 Task: Sort the unsolved tickets in your groups, group by Latest update by requester in ascending order.
Action: Mouse moved to (24, 270)
Screenshot: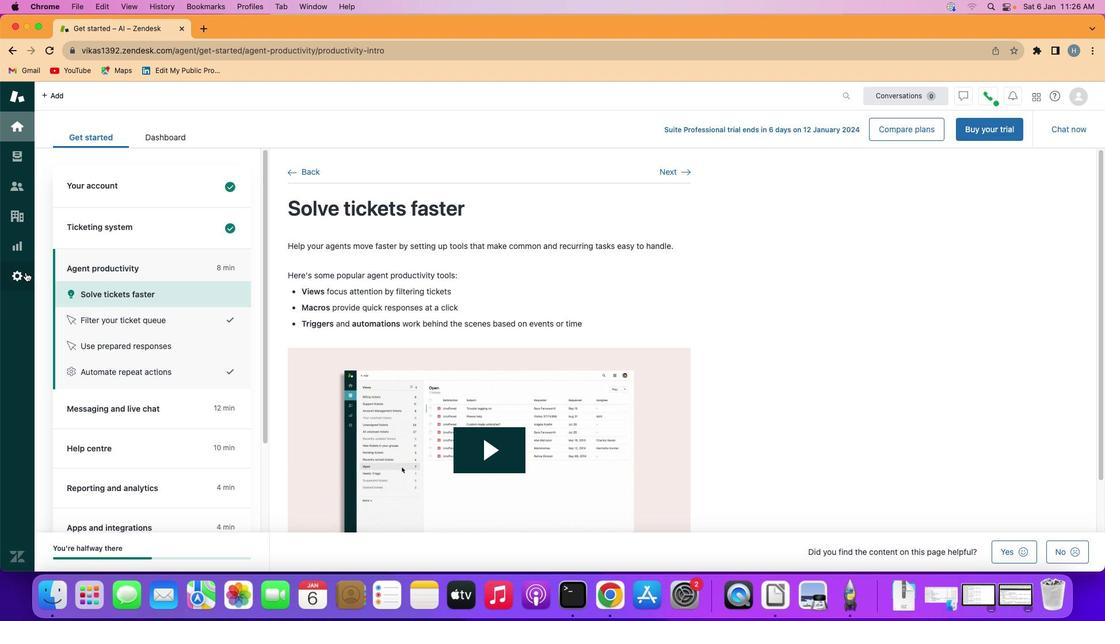 
Action: Mouse pressed left at (24, 270)
Screenshot: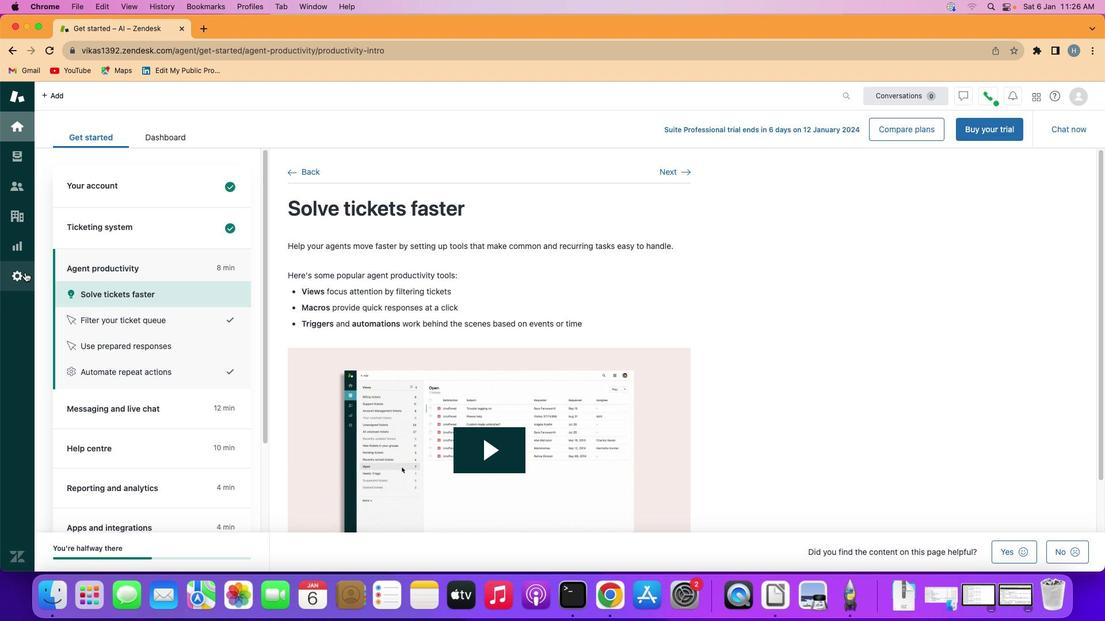 
Action: Mouse moved to (298, 452)
Screenshot: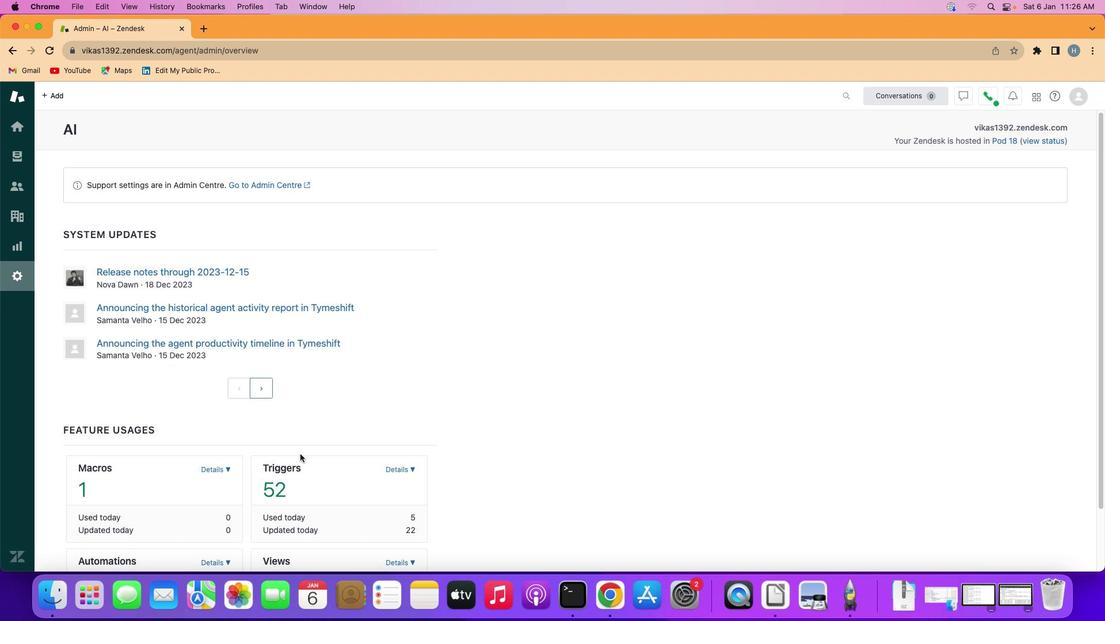 
Action: Mouse scrolled (298, 452) with delta (-1, -1)
Screenshot: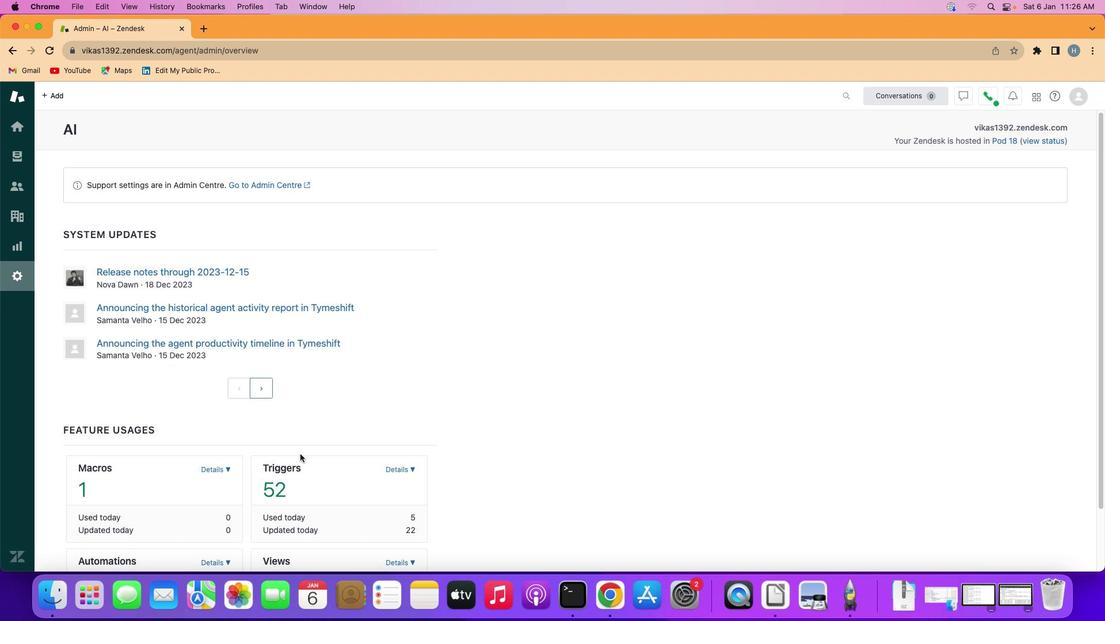 
Action: Mouse moved to (298, 452)
Screenshot: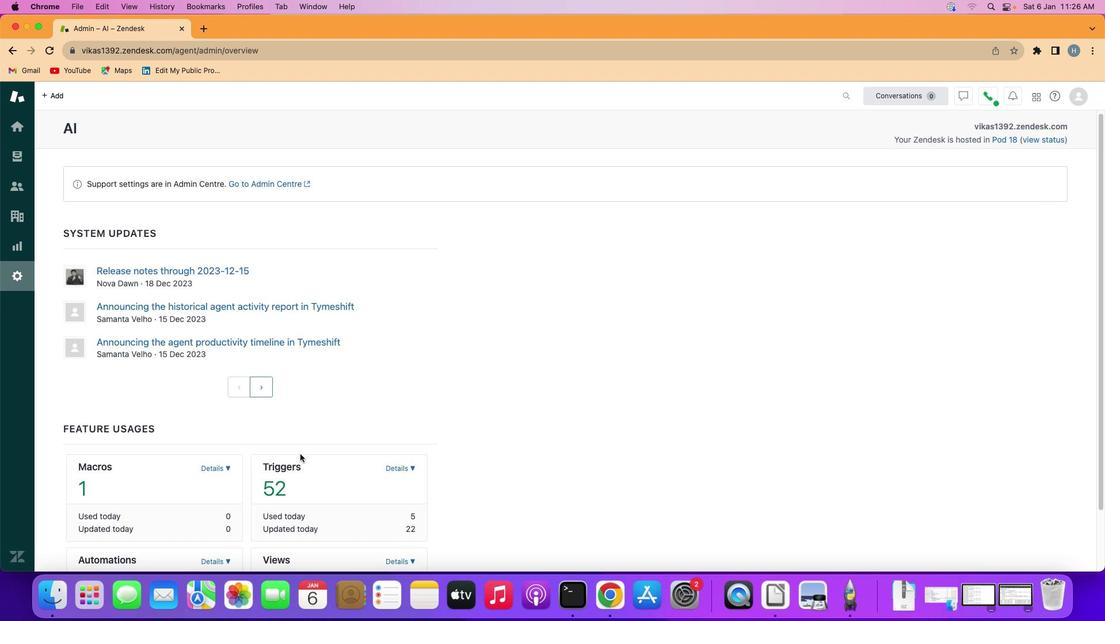 
Action: Mouse scrolled (298, 452) with delta (-1, 0)
Screenshot: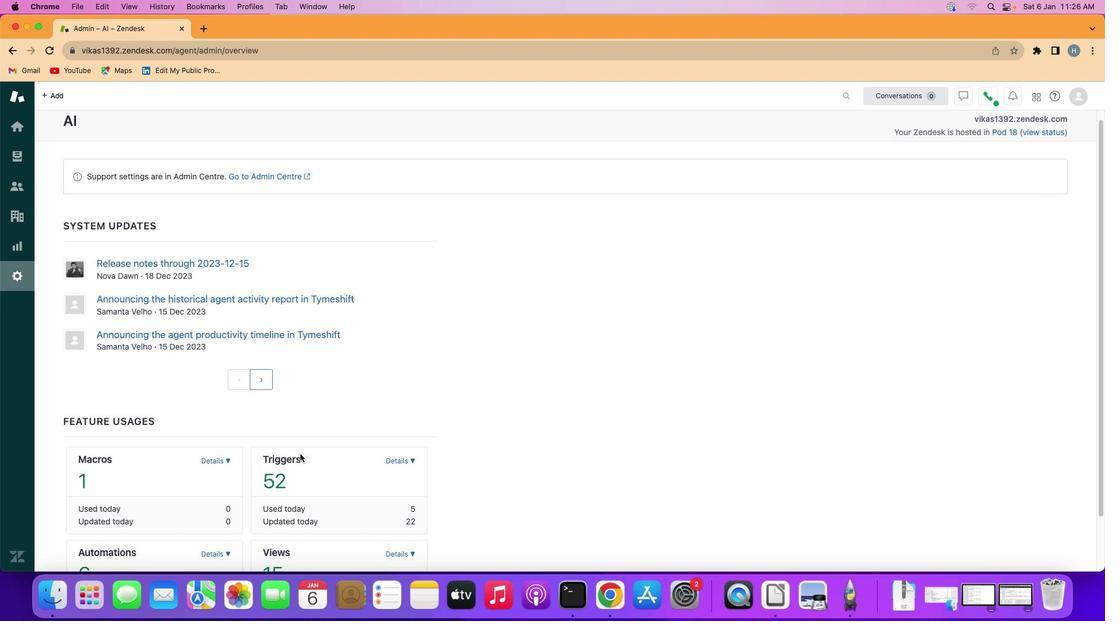 
Action: Mouse scrolled (298, 452) with delta (-1, -2)
Screenshot: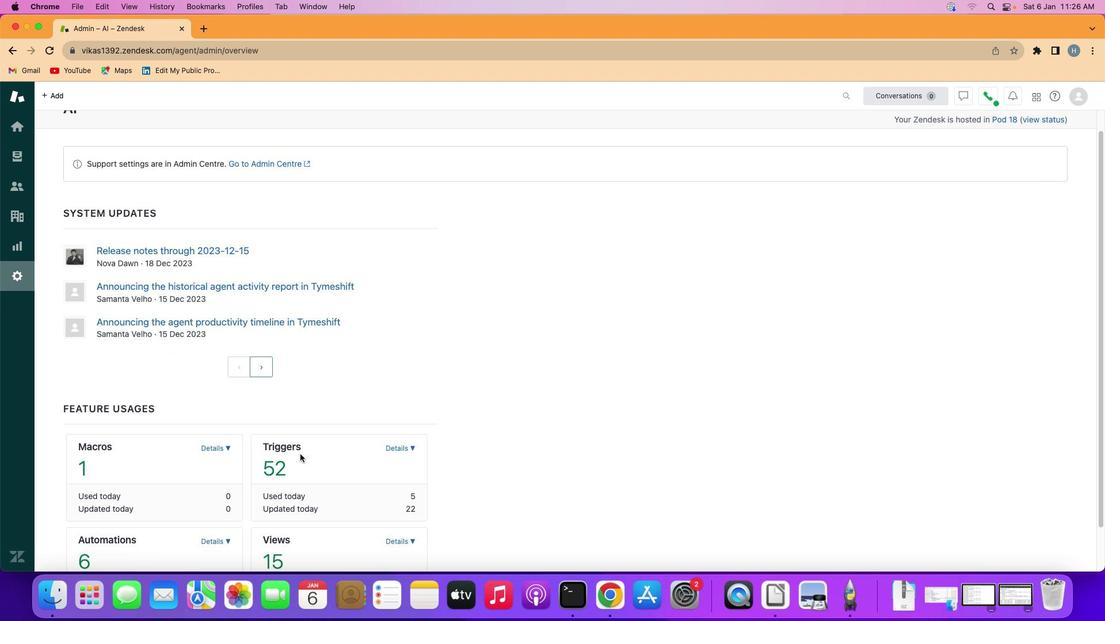 
Action: Mouse scrolled (298, 452) with delta (-1, -1)
Screenshot: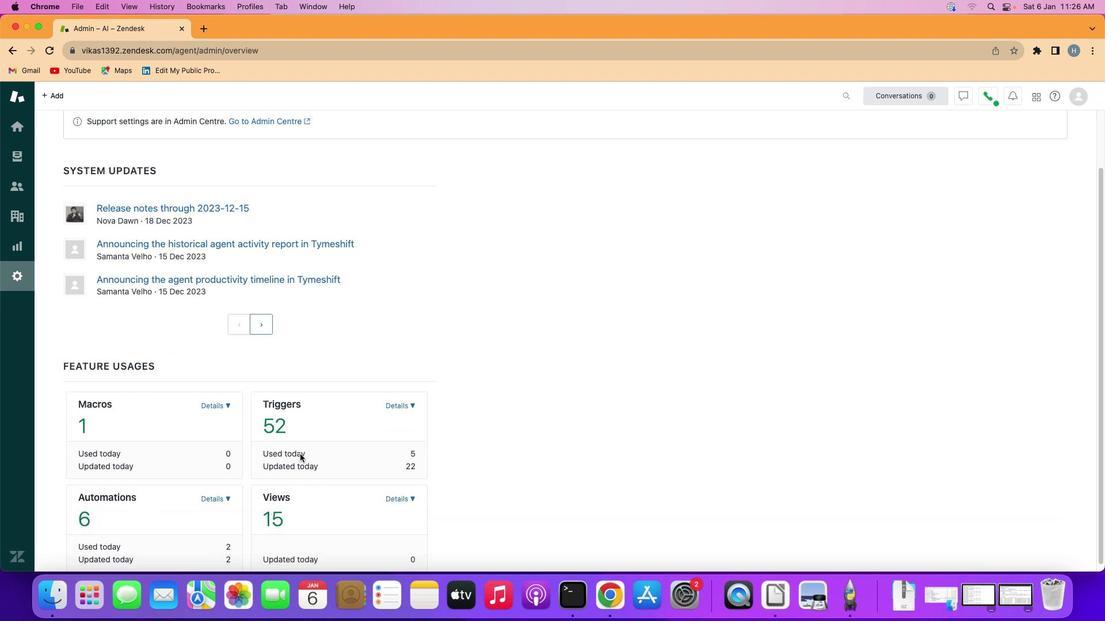 
Action: Mouse scrolled (298, 452) with delta (-1, -2)
Screenshot: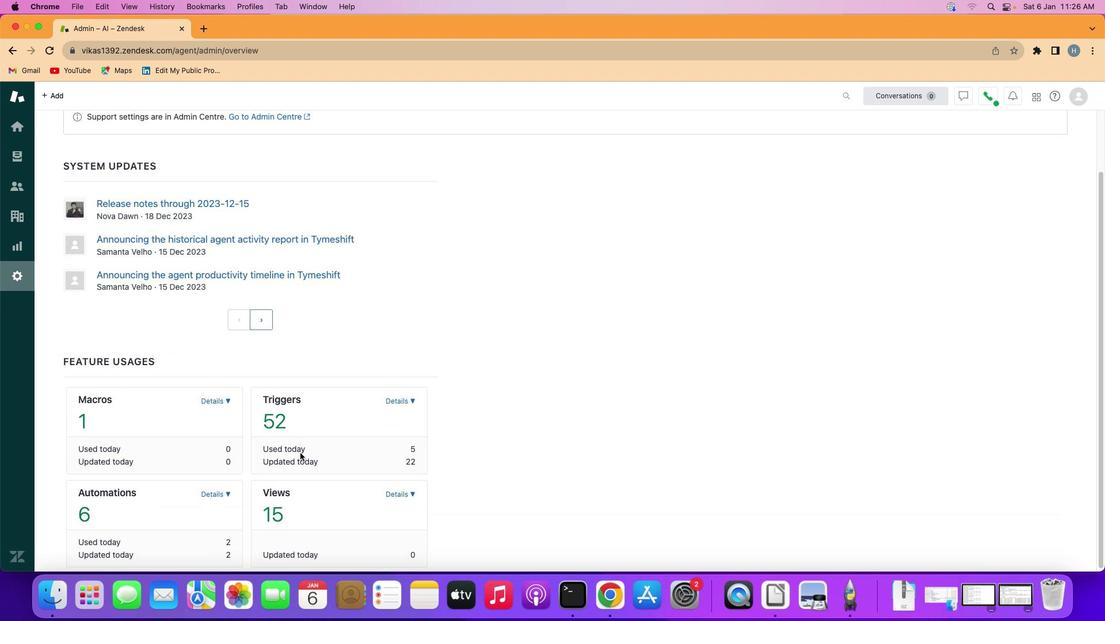 
Action: Mouse moved to (399, 490)
Screenshot: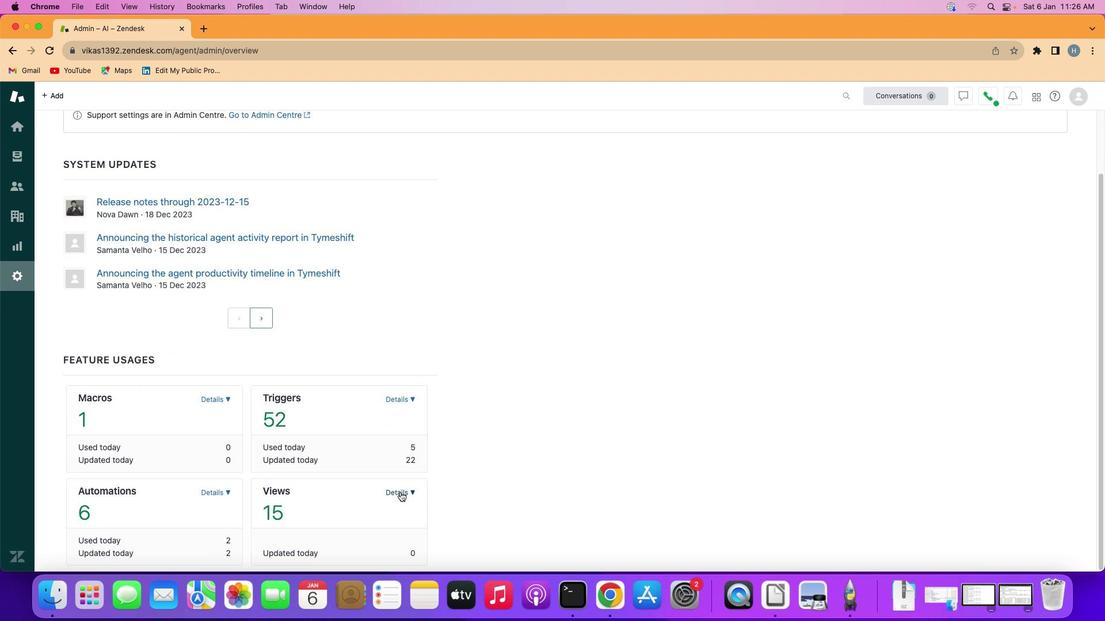 
Action: Mouse pressed left at (399, 490)
Screenshot: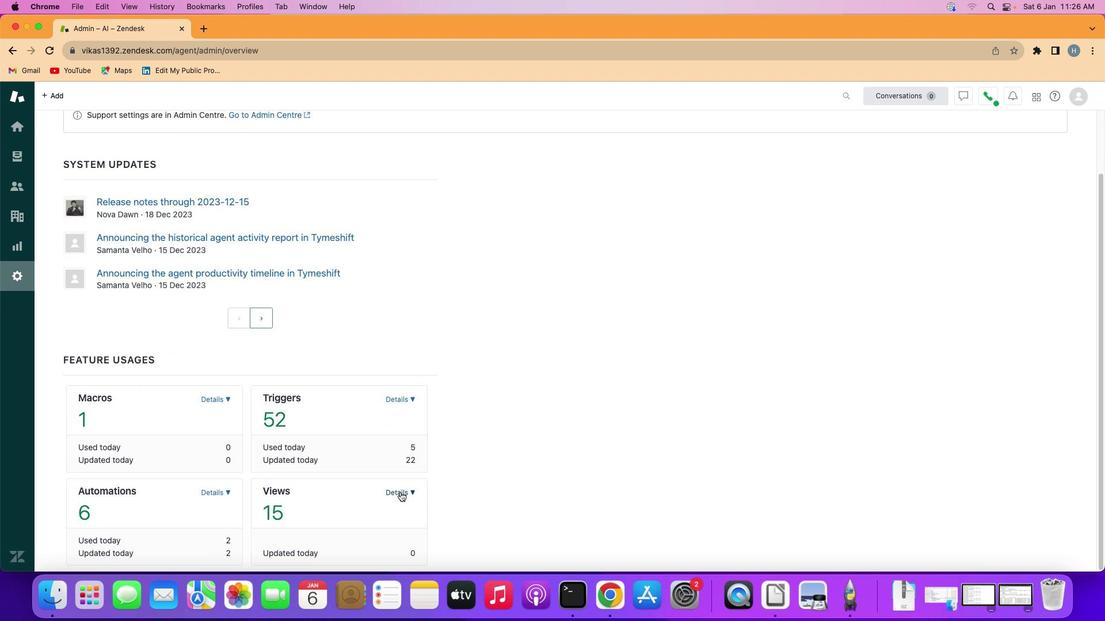 
Action: Mouse moved to (312, 538)
Screenshot: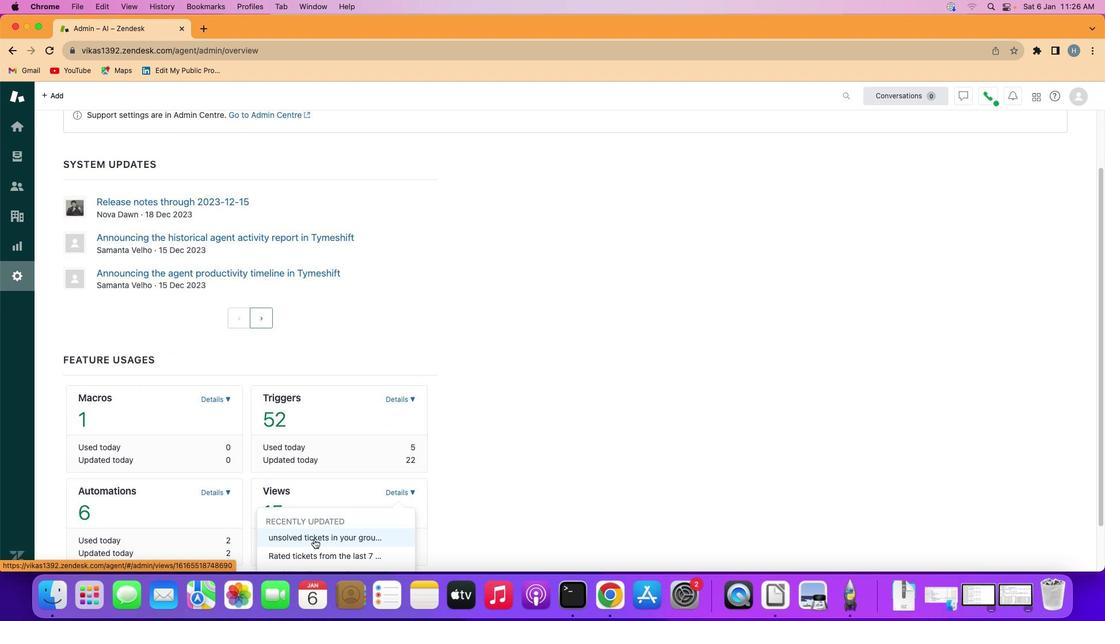 
Action: Mouse pressed left at (312, 538)
Screenshot: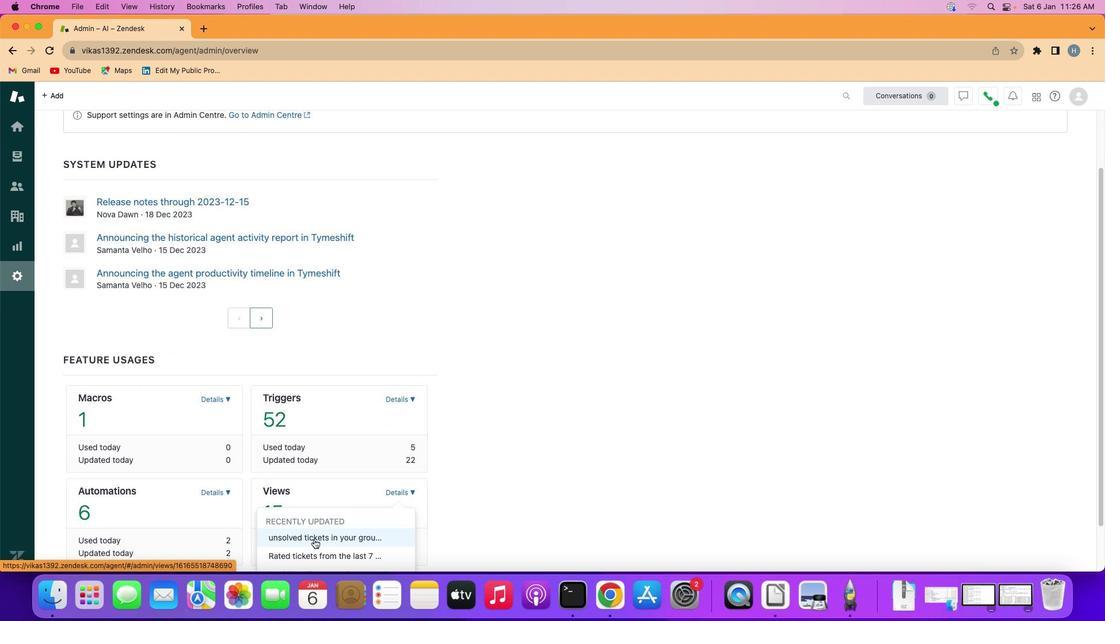 
Action: Mouse moved to (307, 403)
Screenshot: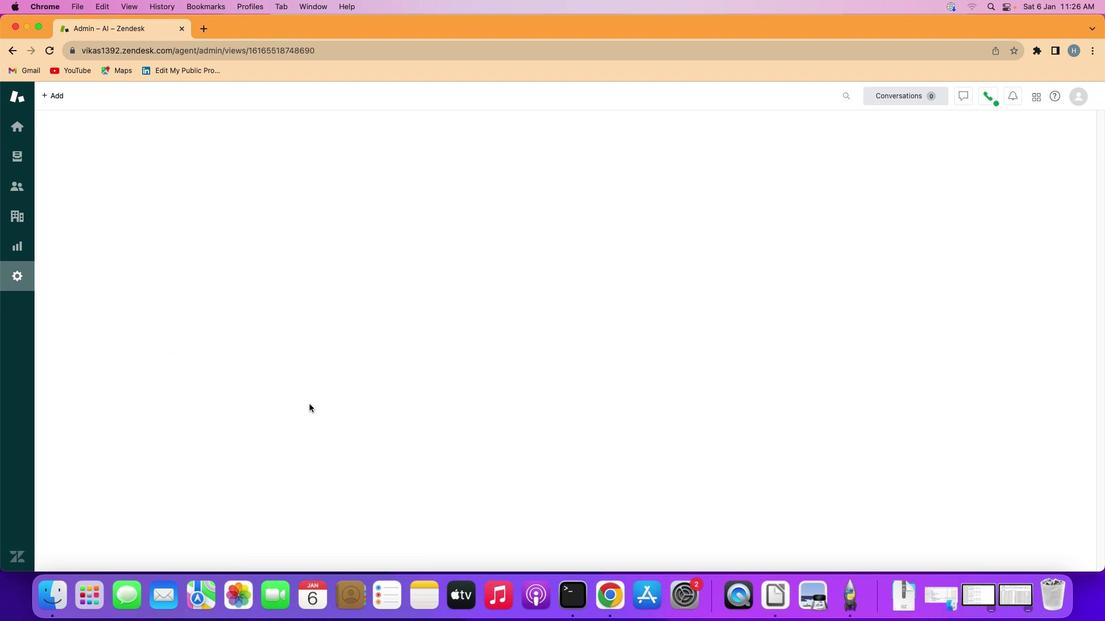 
Action: Mouse scrolled (307, 403) with delta (-1, -1)
Screenshot: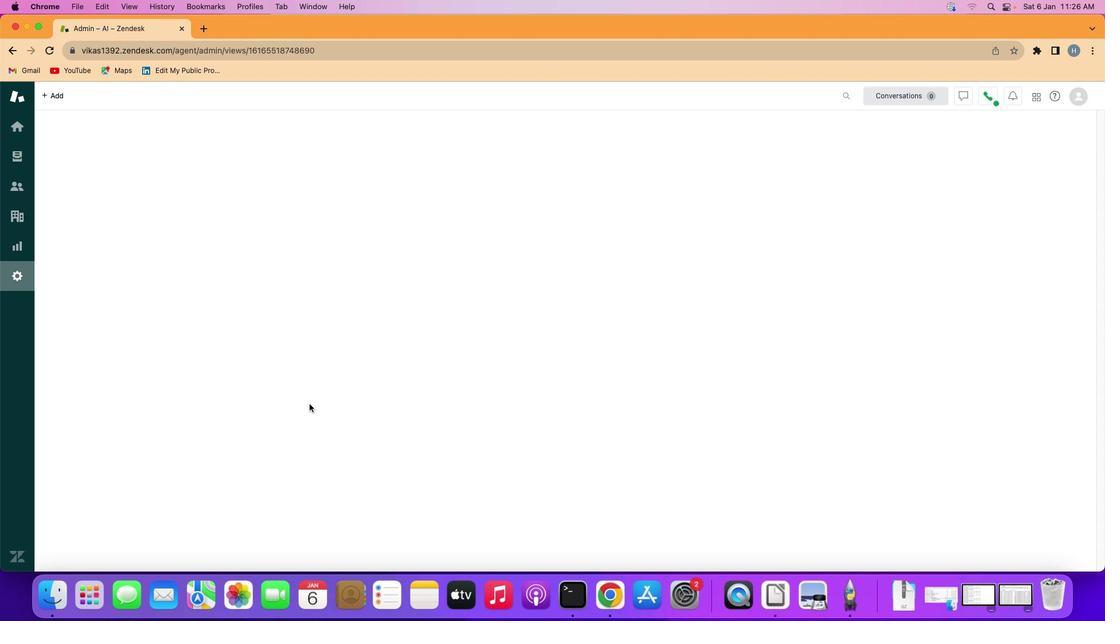 
Action: Mouse scrolled (307, 403) with delta (-1, -1)
Screenshot: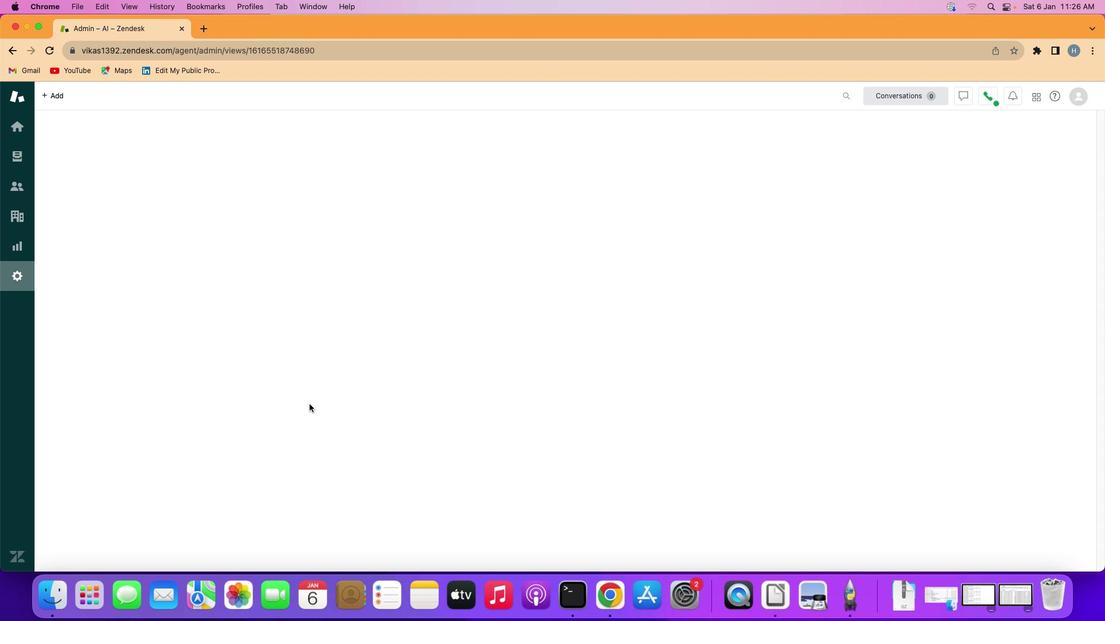 
Action: Mouse scrolled (307, 403) with delta (-1, -1)
Screenshot: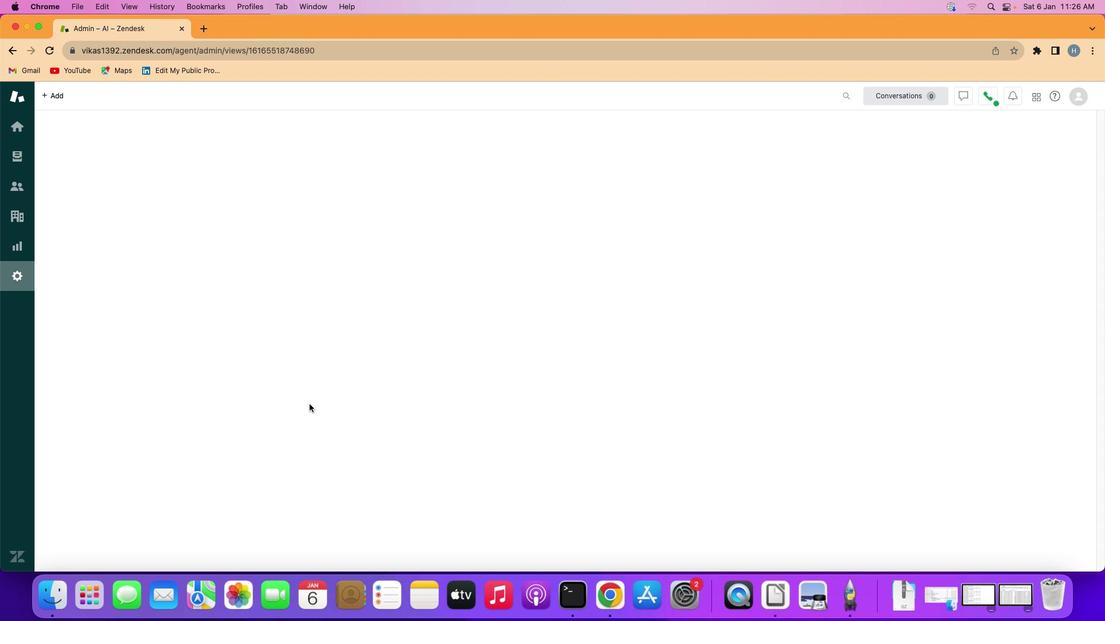
Action: Mouse scrolled (307, 403) with delta (-1, -1)
Screenshot: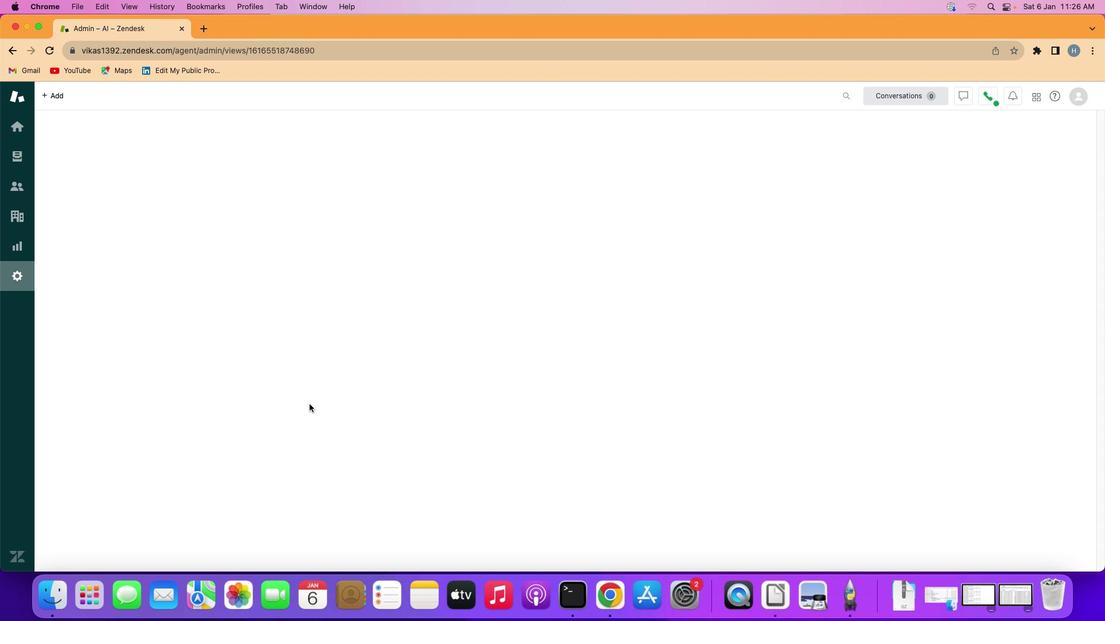 
Action: Mouse scrolled (307, 403) with delta (-1, -2)
Screenshot: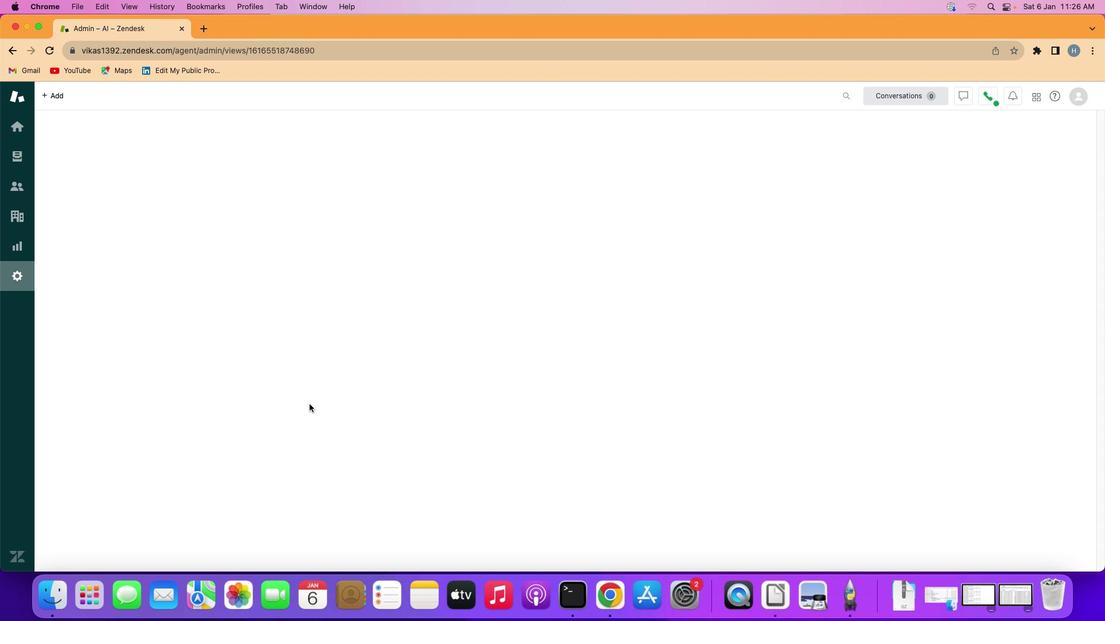 
Action: Mouse moved to (325, 401)
Screenshot: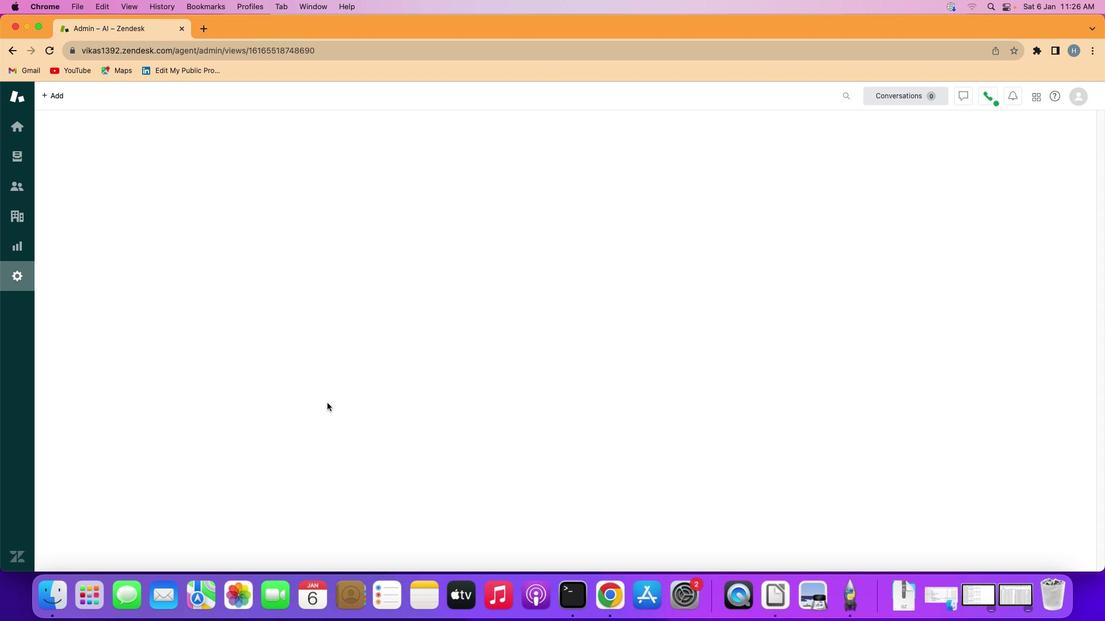 
Action: Mouse scrolled (325, 401) with delta (-1, -1)
Screenshot: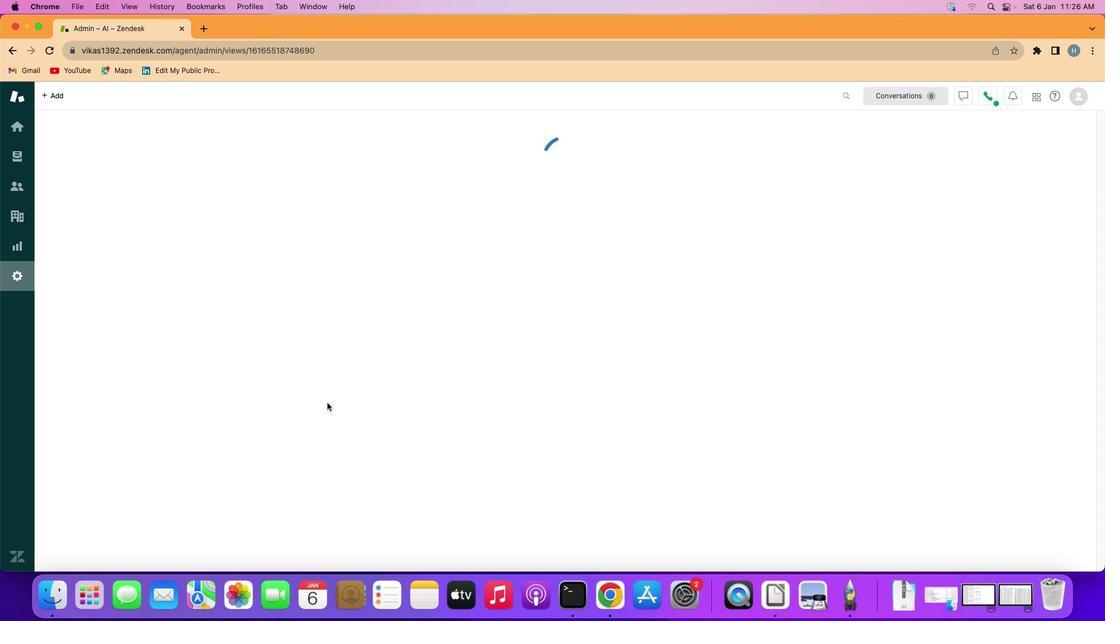 
Action: Mouse scrolled (325, 401) with delta (-1, -1)
Screenshot: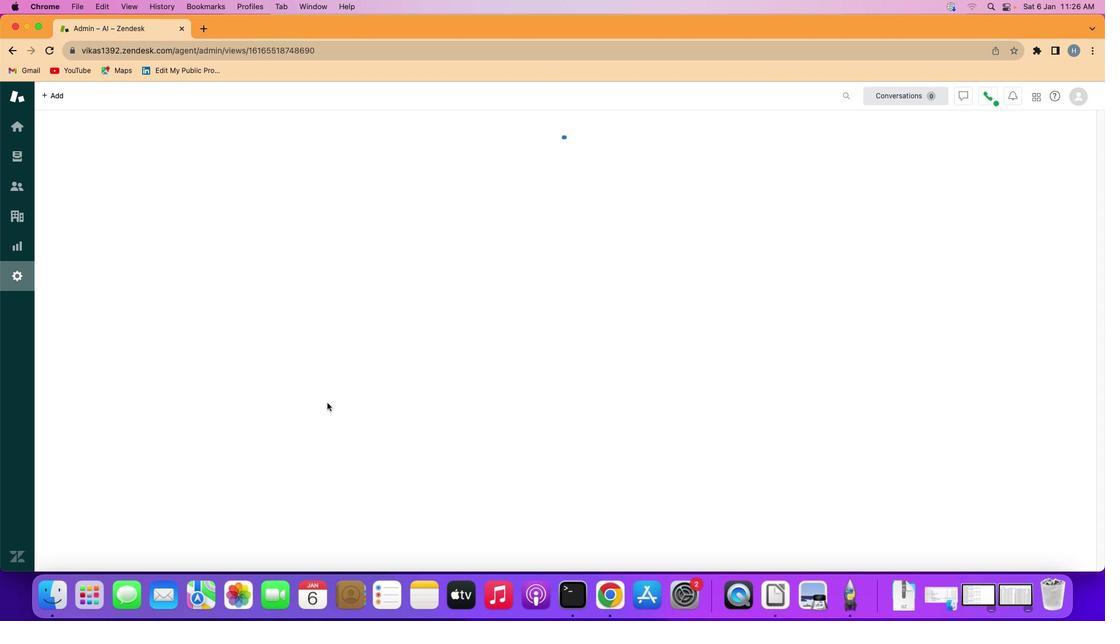 
Action: Mouse scrolled (325, 401) with delta (-1, -1)
Screenshot: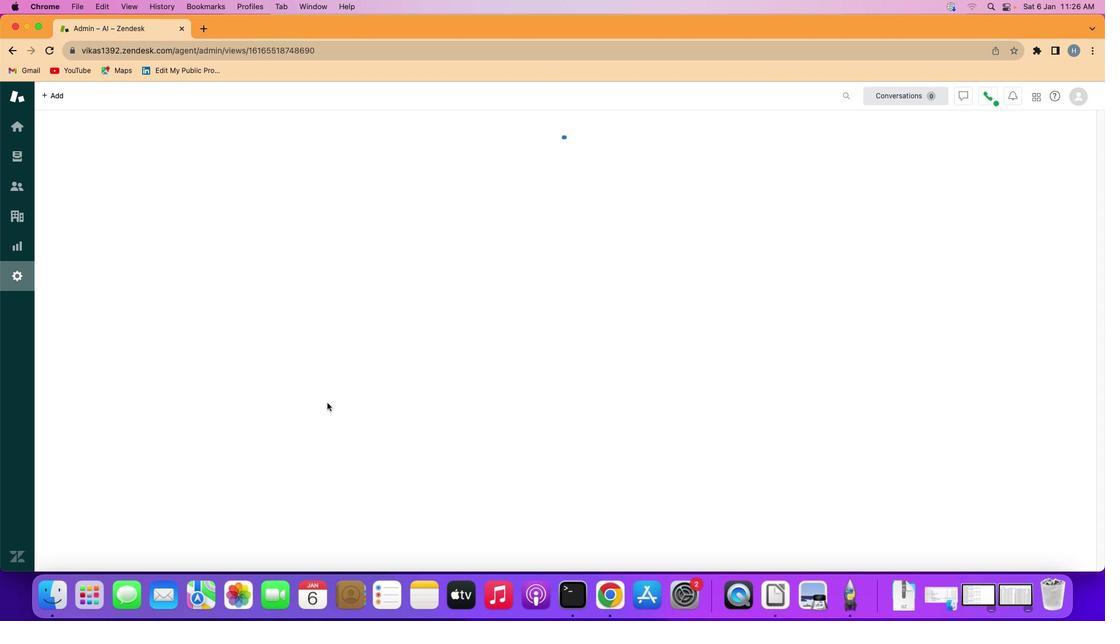 
Action: Mouse scrolled (325, 401) with delta (-1, -1)
Screenshot: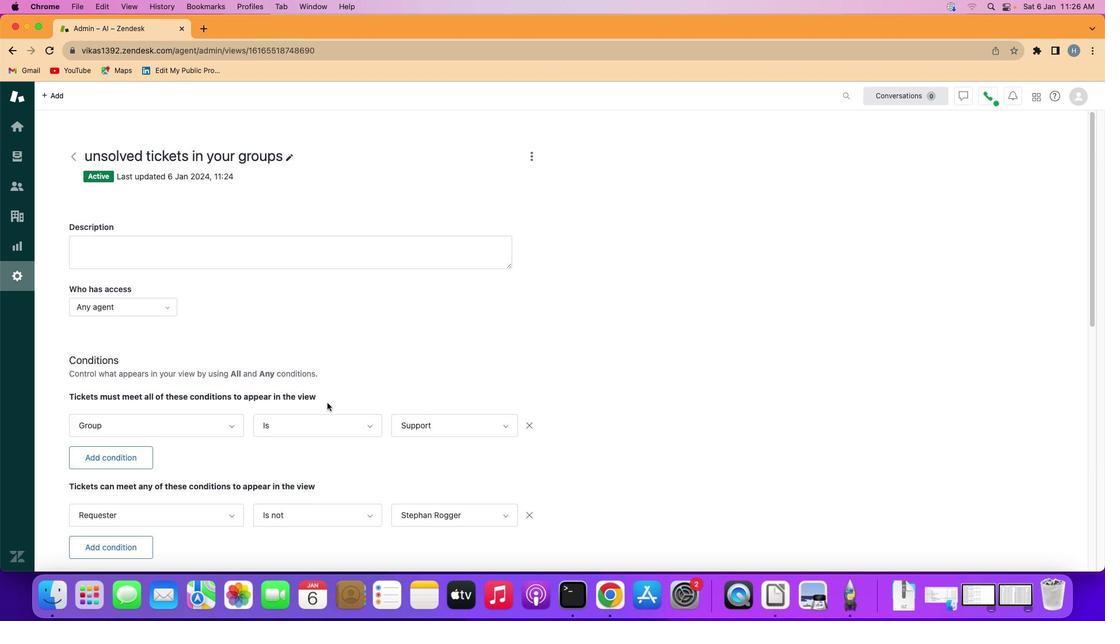 
Action: Mouse scrolled (325, 401) with delta (-1, -1)
Screenshot: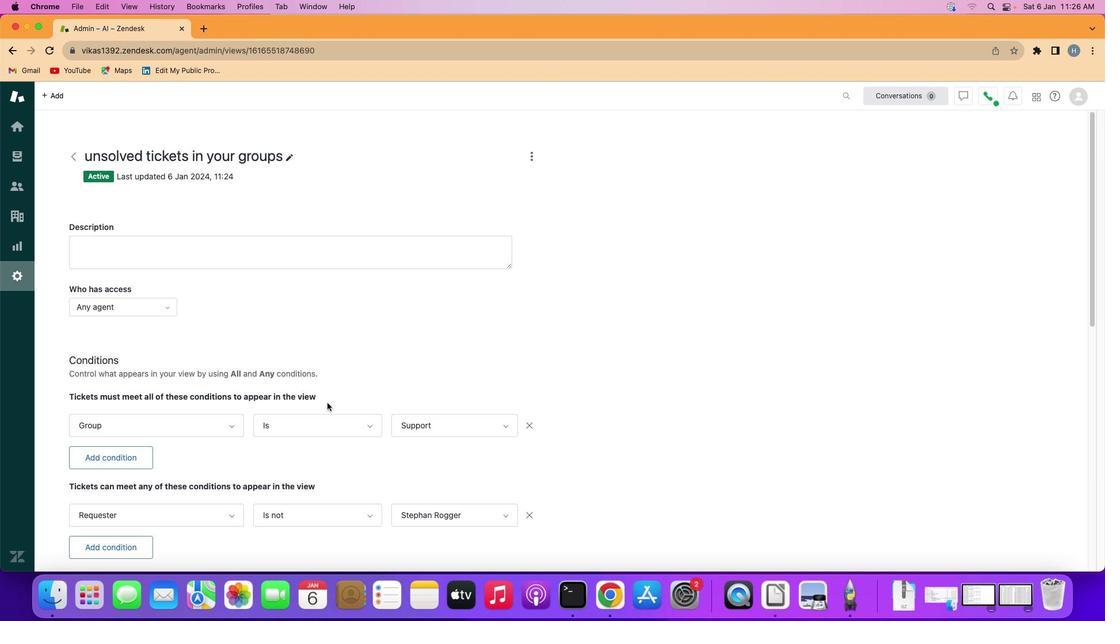 
Action: Mouse moved to (327, 406)
Screenshot: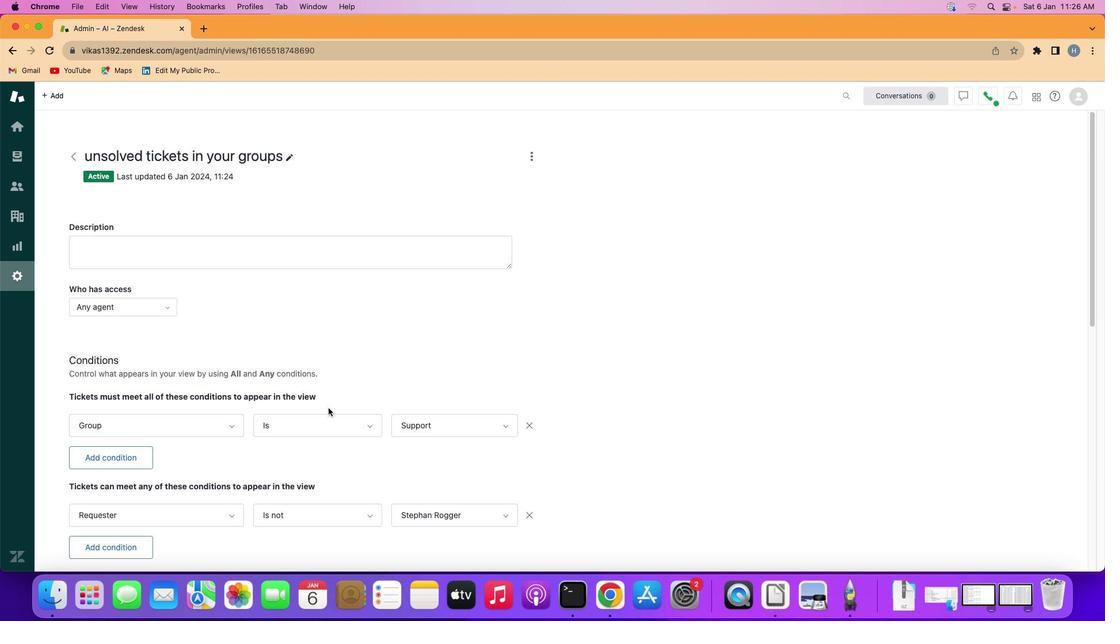
Action: Mouse scrolled (327, 406) with delta (-1, -1)
Screenshot: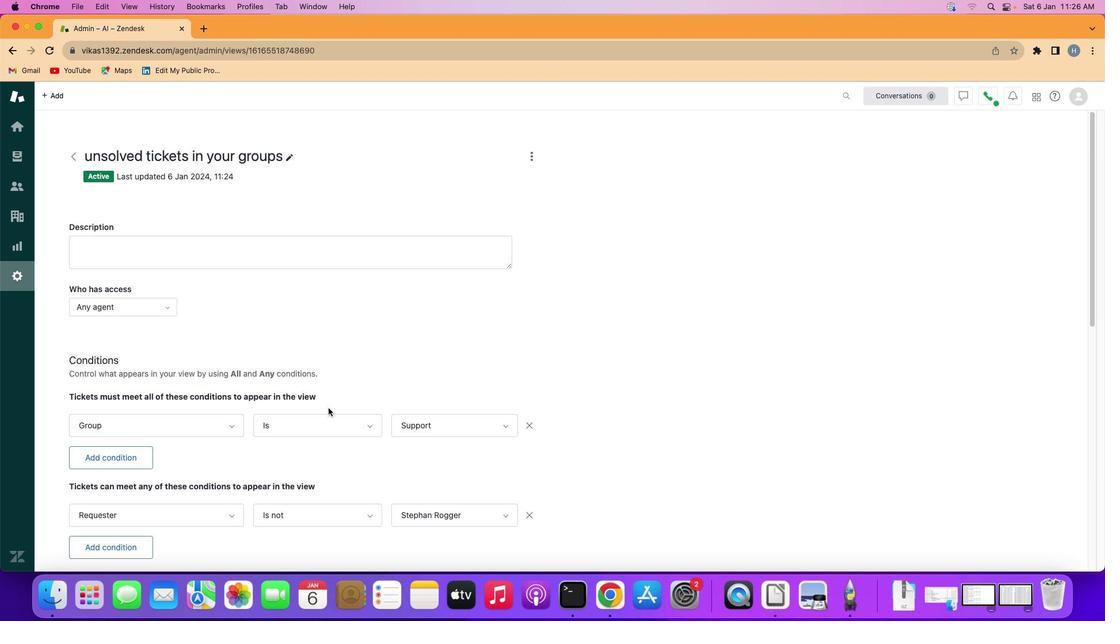 
Action: Mouse scrolled (327, 406) with delta (-1, -1)
Screenshot: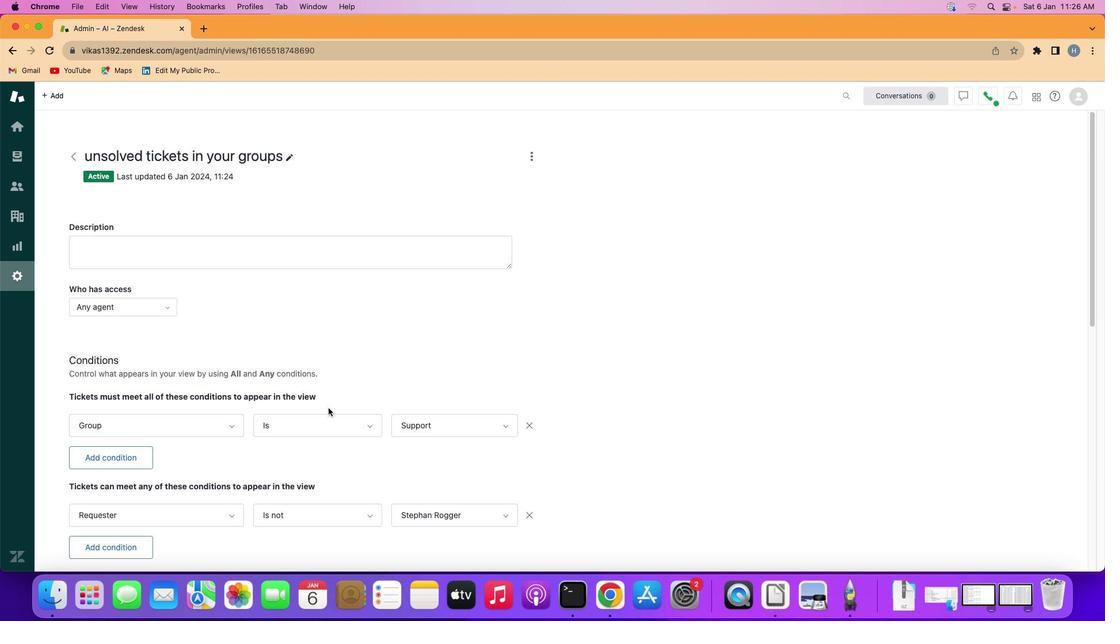 
Action: Mouse scrolled (327, 406) with delta (-1, -1)
Screenshot: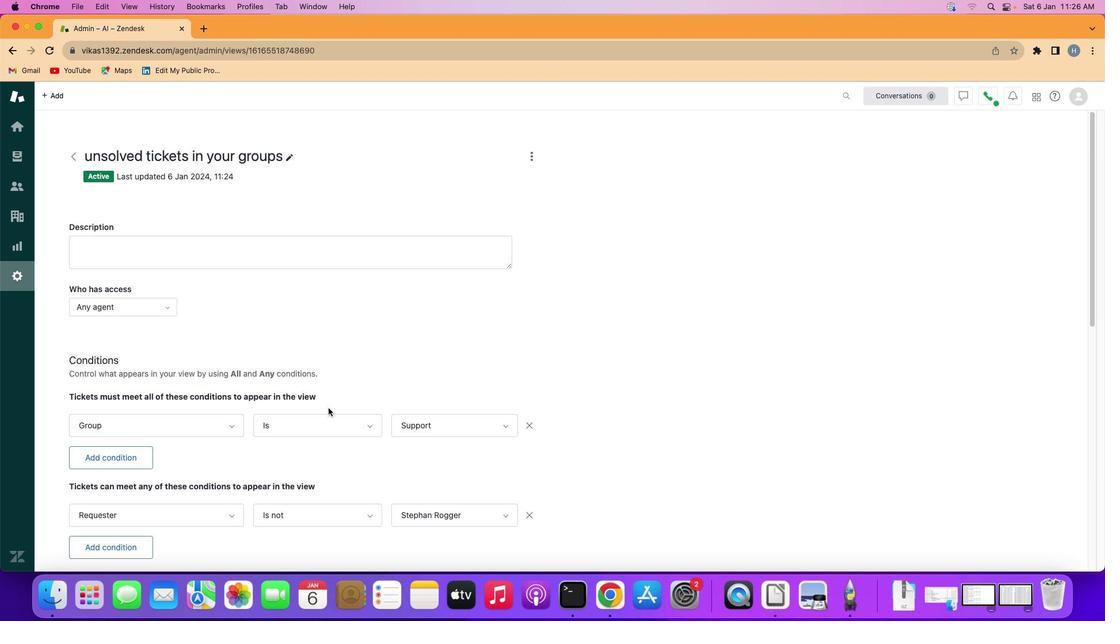 
Action: Mouse scrolled (327, 406) with delta (-1, 0)
Screenshot: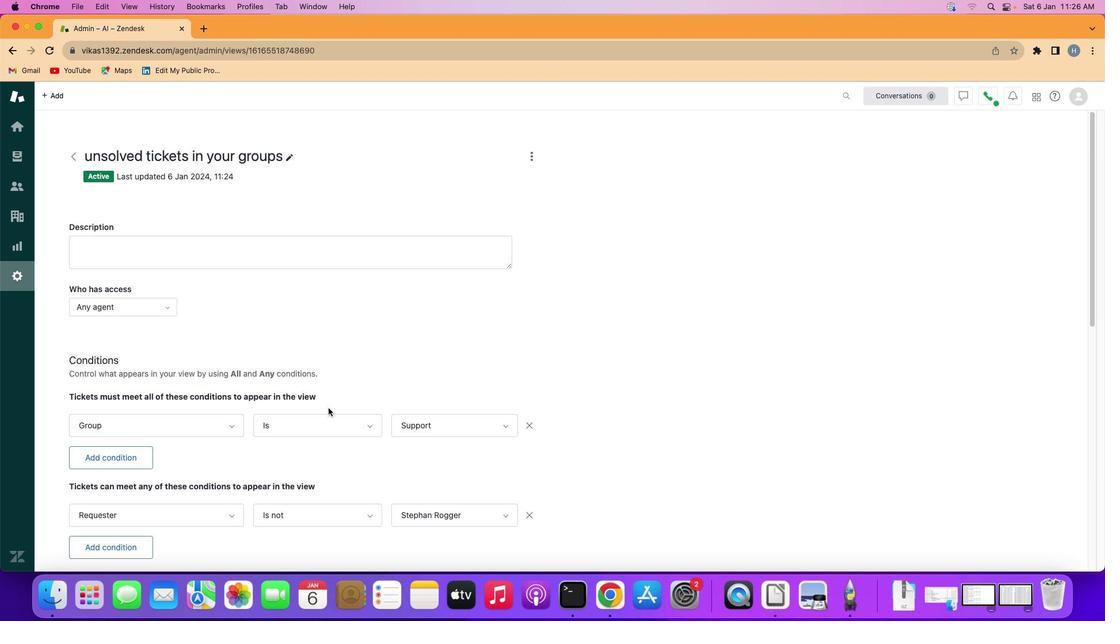 
Action: Mouse scrolled (327, 406) with delta (-1, -2)
Screenshot: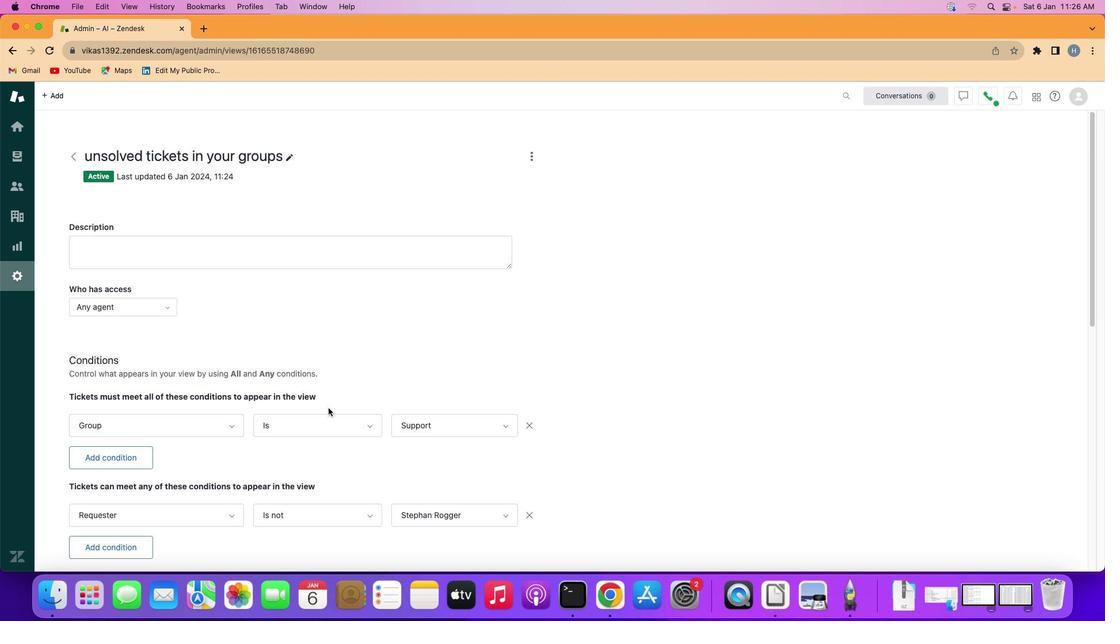 
Action: Mouse scrolled (327, 406) with delta (-1, -1)
Screenshot: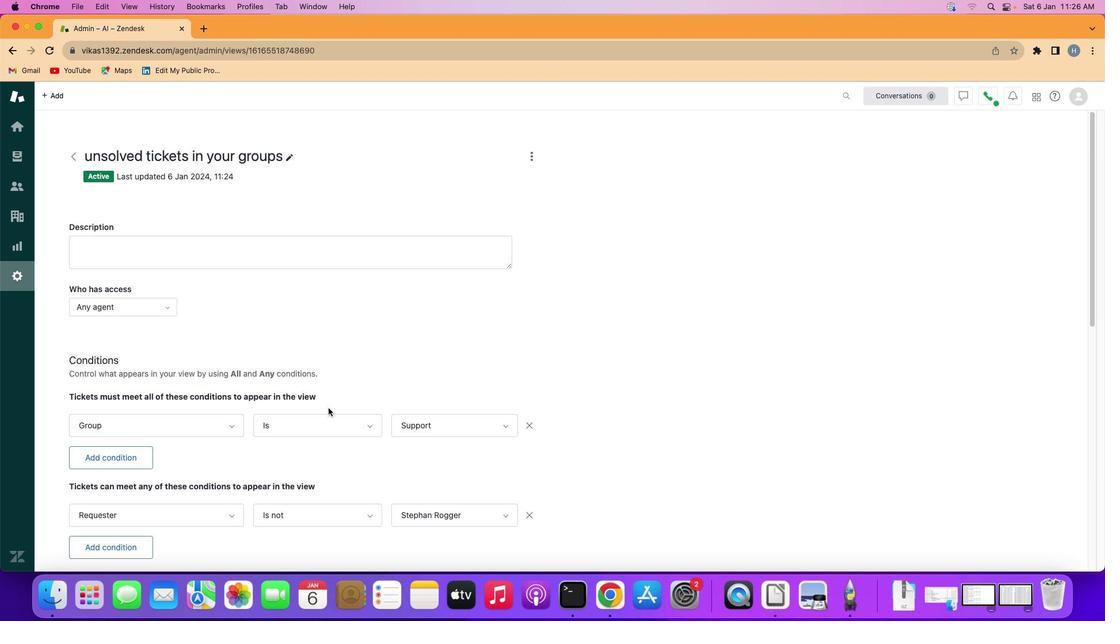 
Action: Mouse moved to (325, 407)
Screenshot: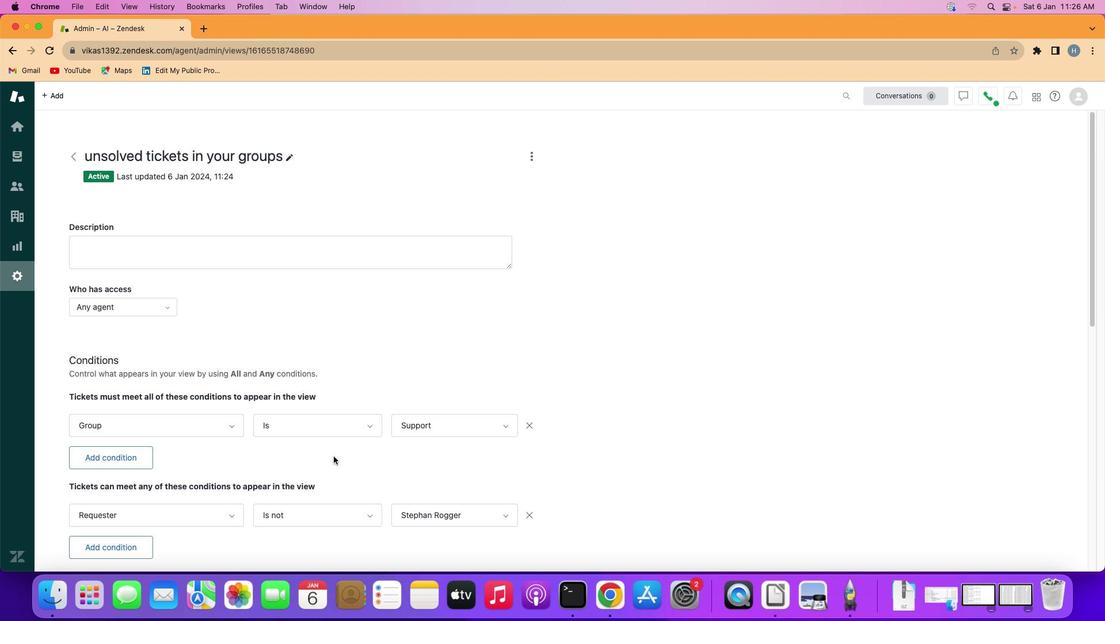 
Action: Mouse scrolled (325, 407) with delta (-1, -1)
Screenshot: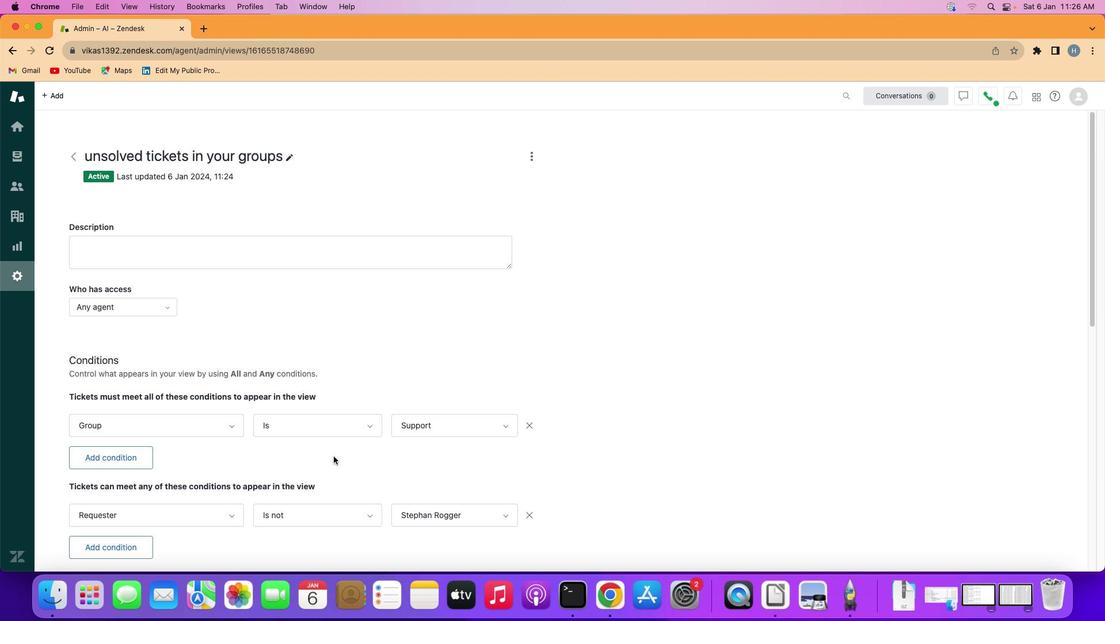 
Action: Mouse moved to (332, 457)
Screenshot: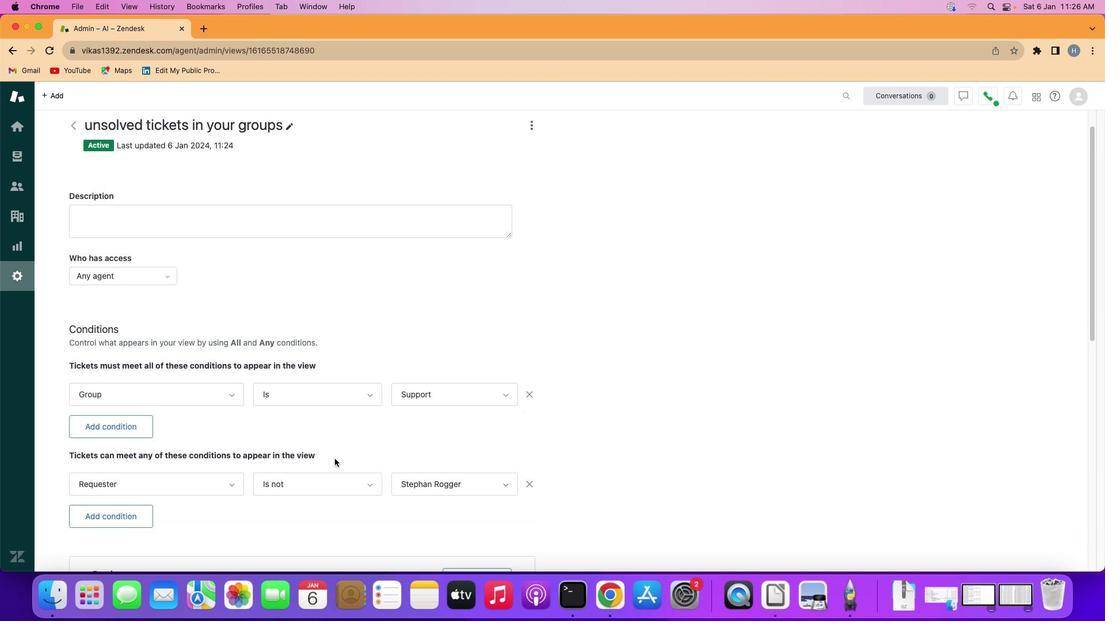 
Action: Mouse scrolled (332, 457) with delta (-1, -1)
Screenshot: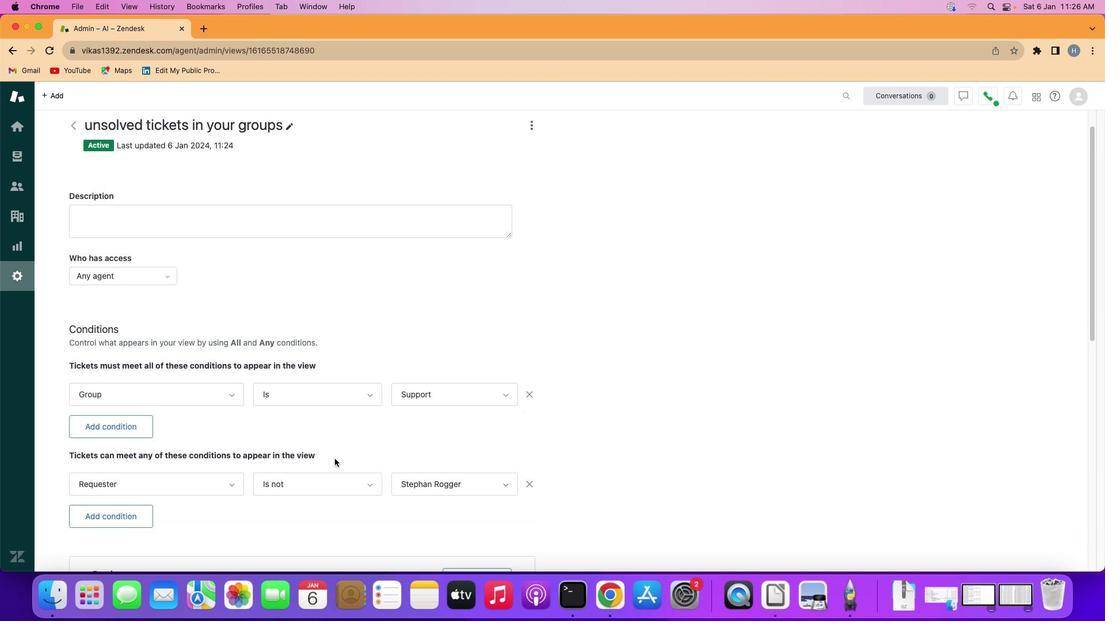 
Action: Mouse scrolled (332, 457) with delta (-1, 0)
Screenshot: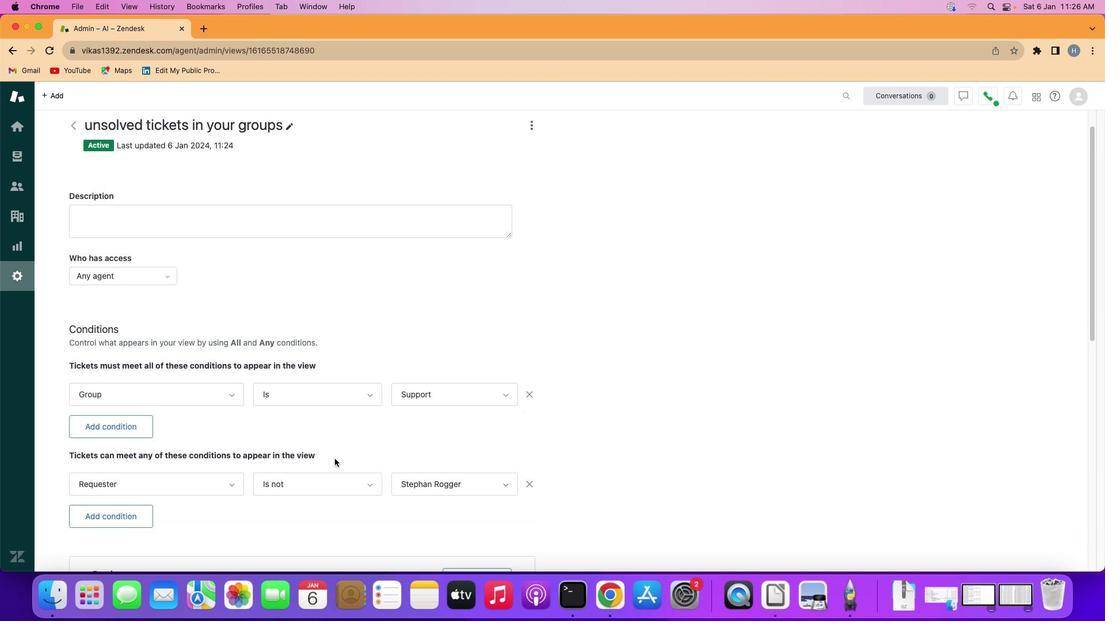 
Action: Mouse scrolled (332, 457) with delta (-1, -2)
Screenshot: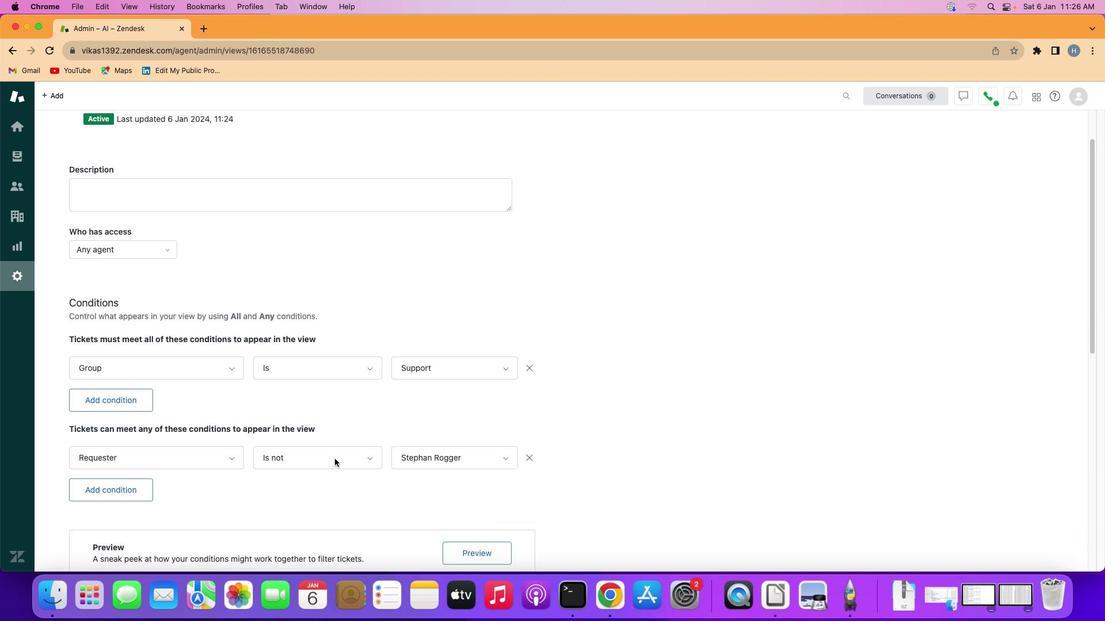 
Action: Mouse scrolled (332, 457) with delta (-1, -2)
Screenshot: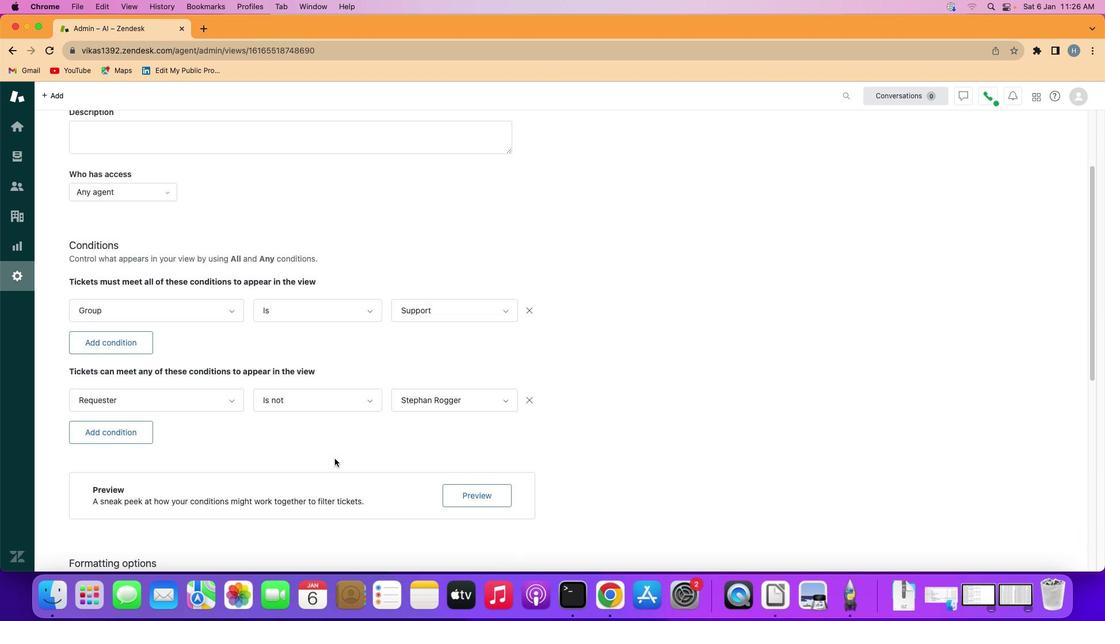 
Action: Mouse scrolled (332, 457) with delta (-1, 0)
Screenshot: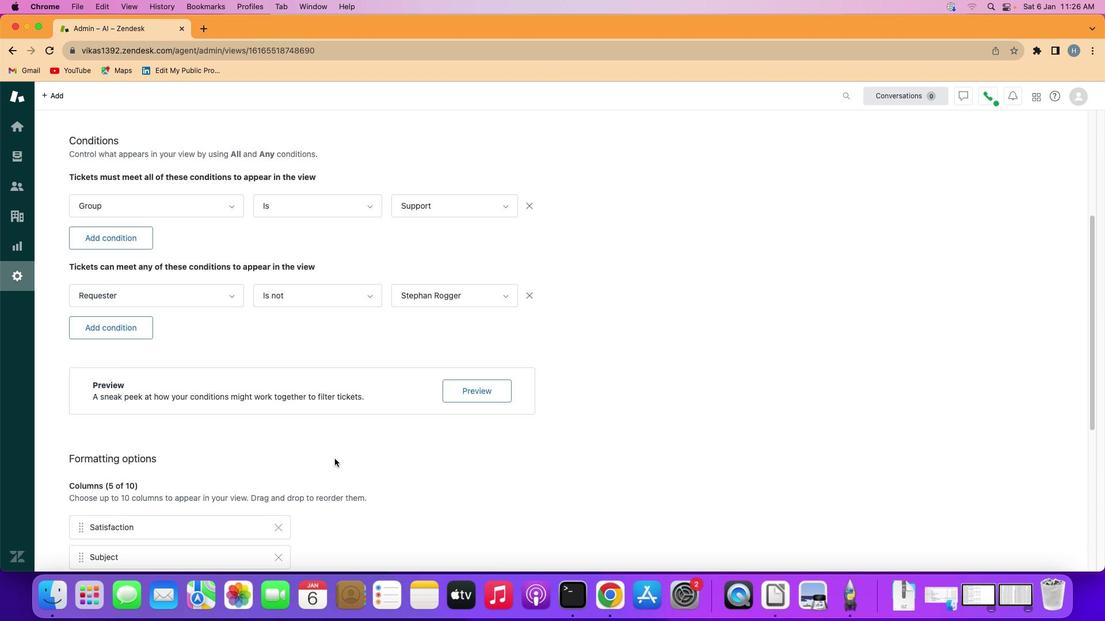 
Action: Mouse scrolled (332, 457) with delta (-1, -2)
Screenshot: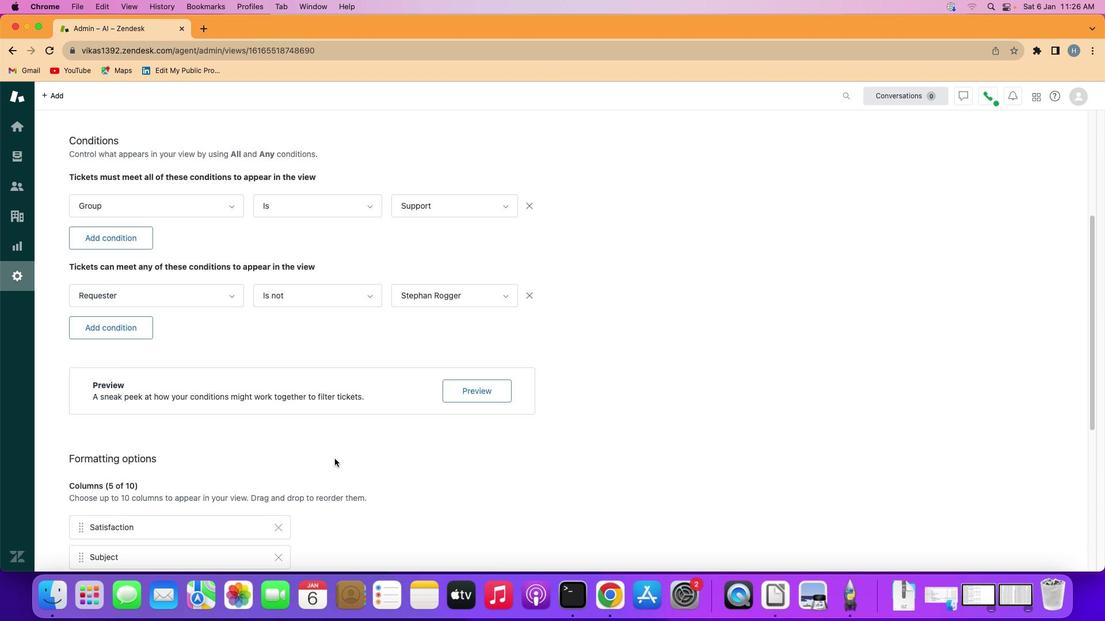 
Action: Mouse scrolled (332, 457) with delta (-1, -2)
Screenshot: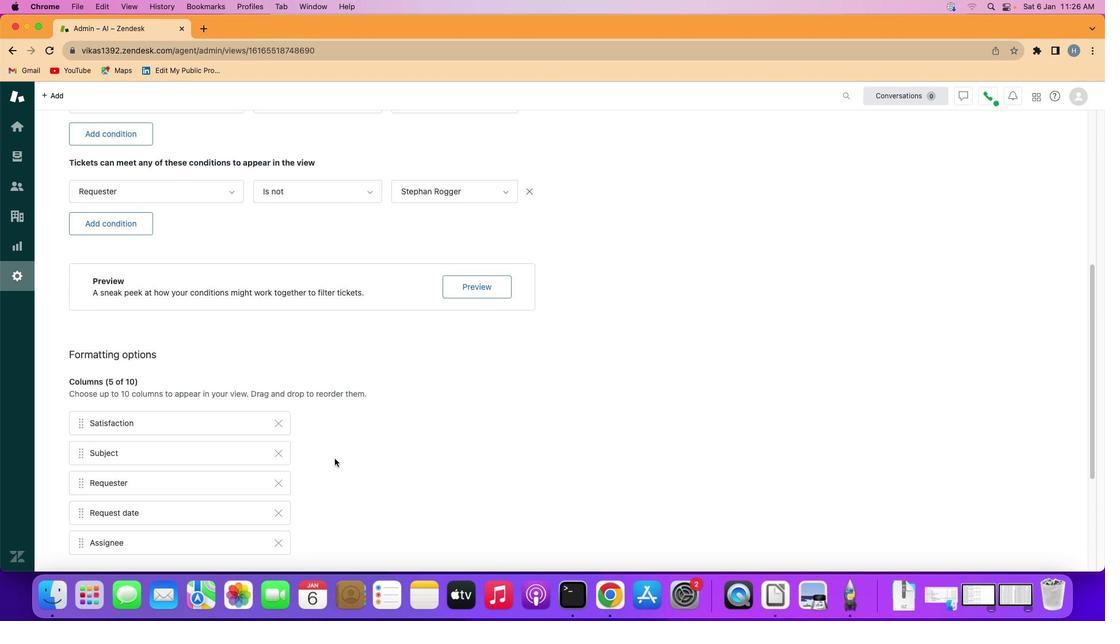 
Action: Mouse scrolled (332, 457) with delta (-1, -4)
Screenshot: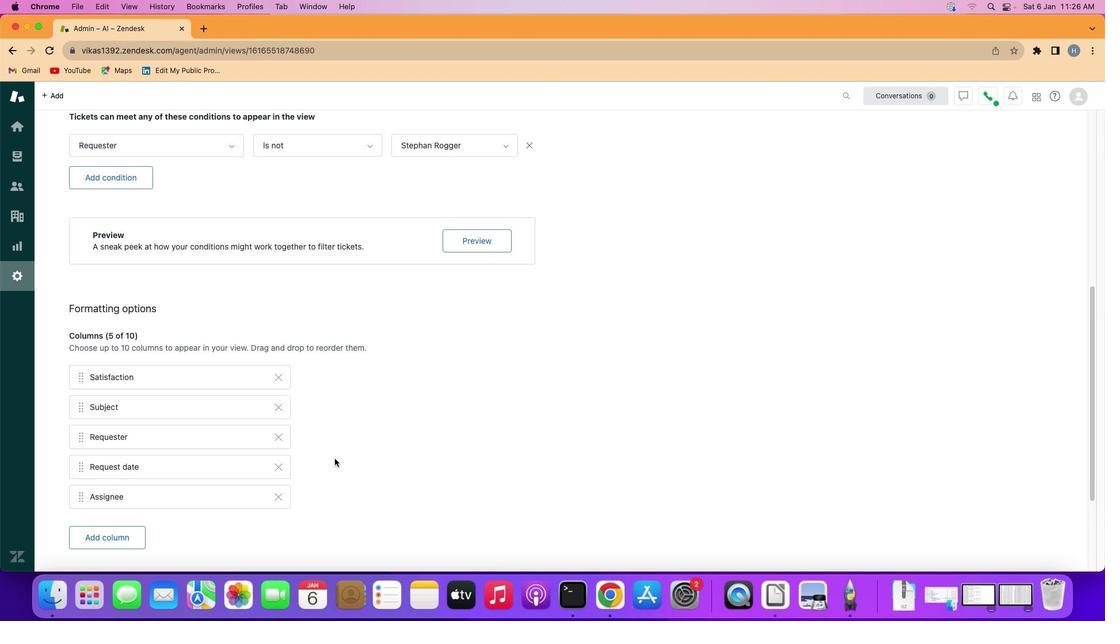 
Action: Mouse scrolled (332, 457) with delta (-1, 0)
Screenshot: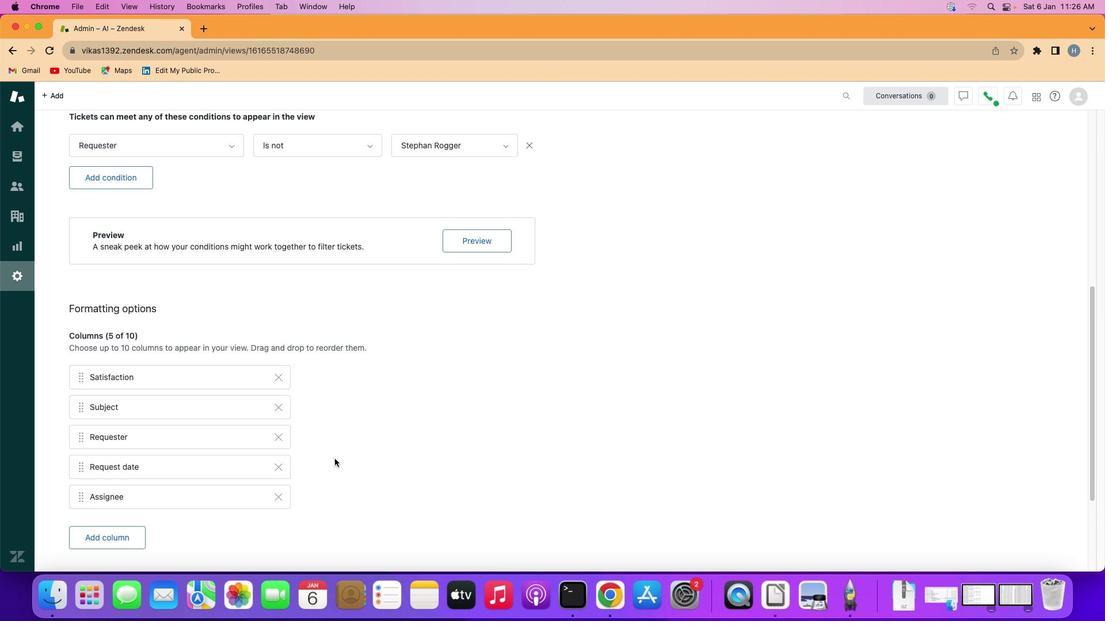 
Action: Mouse scrolled (332, 457) with delta (-1, -1)
Screenshot: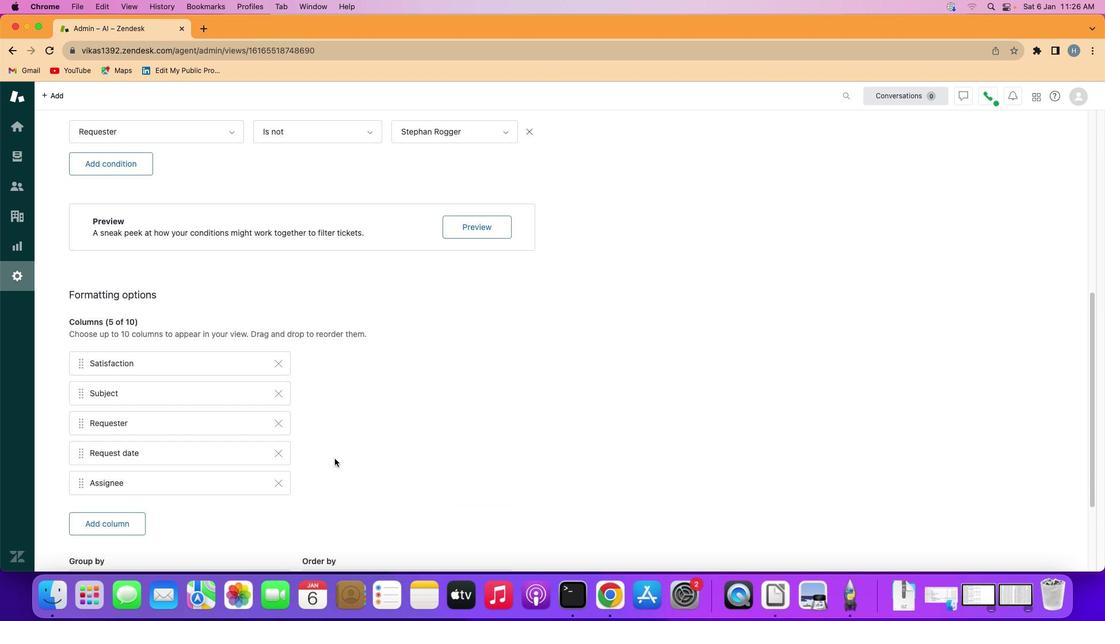 
Action: Mouse scrolled (332, 457) with delta (-1, -1)
Screenshot: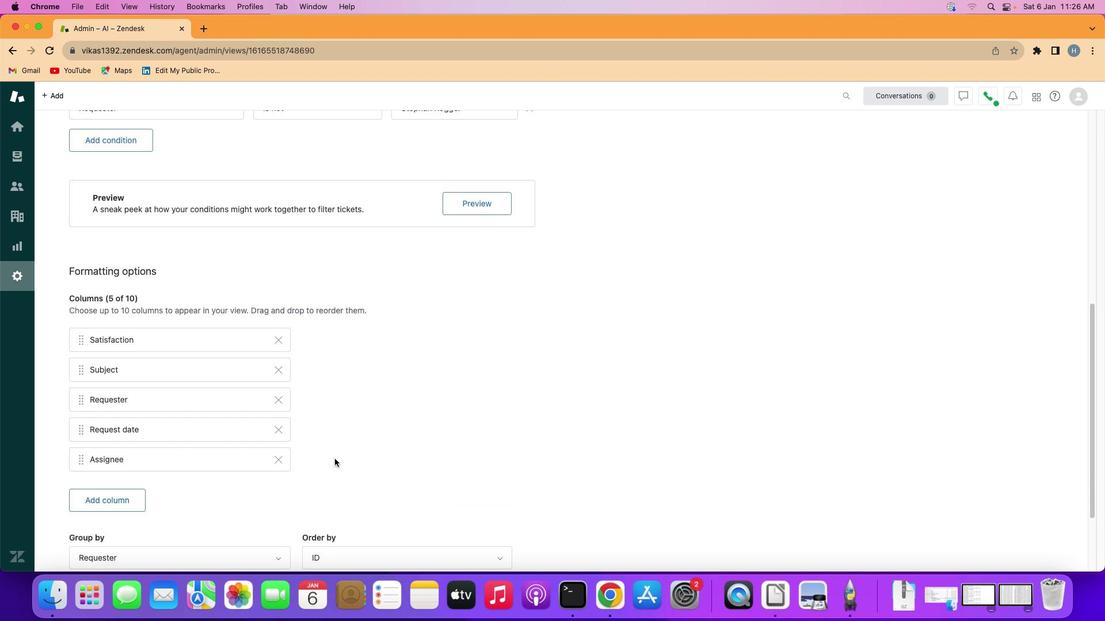 
Action: Mouse scrolled (332, 457) with delta (-1, -2)
Screenshot: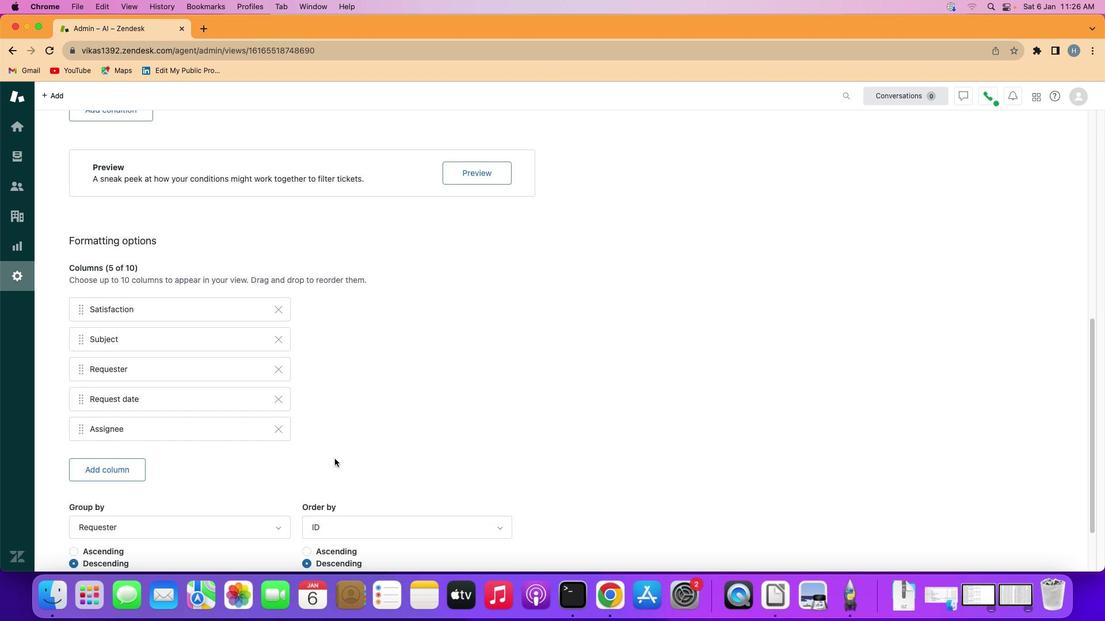 
Action: Mouse scrolled (332, 457) with delta (-1, -3)
Screenshot: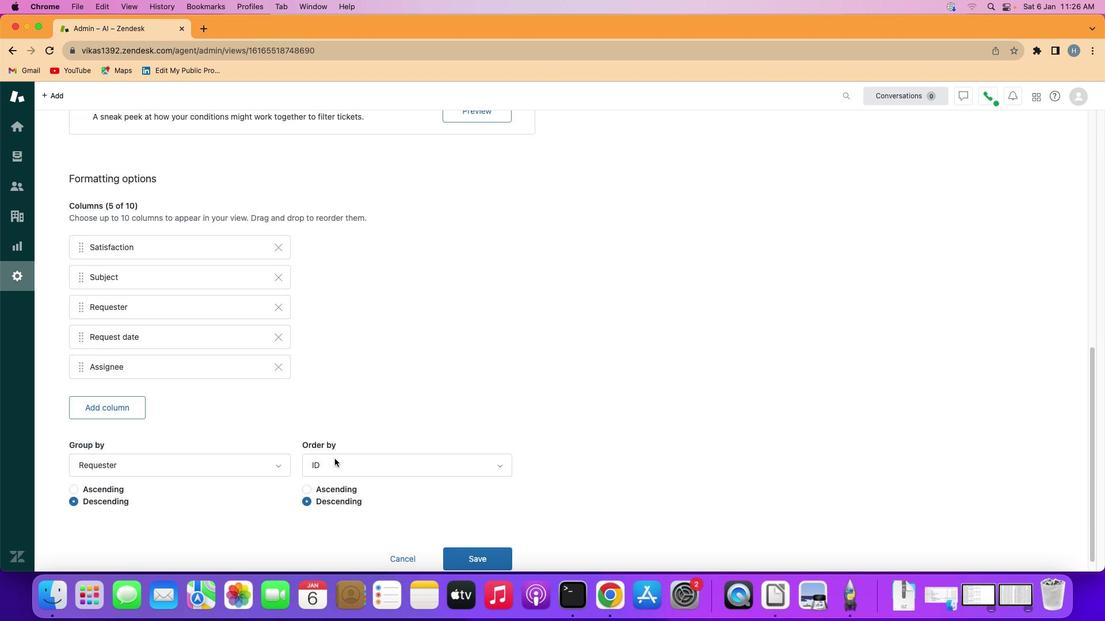 
Action: Mouse moved to (196, 445)
Screenshot: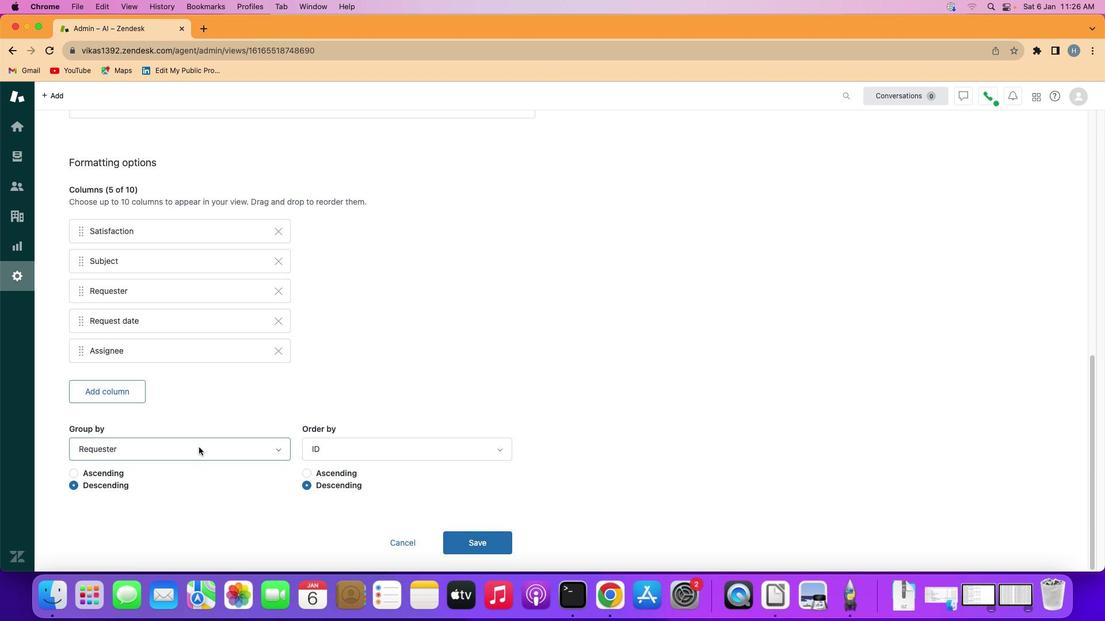 
Action: Mouse pressed left at (196, 445)
Screenshot: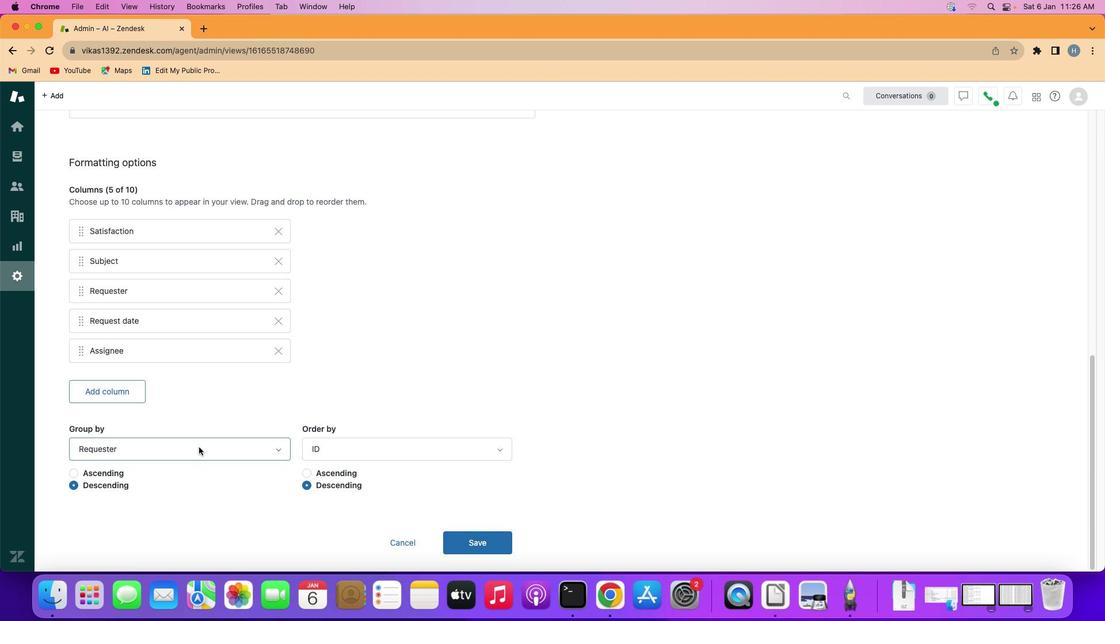 
Action: Mouse moved to (220, 264)
Screenshot: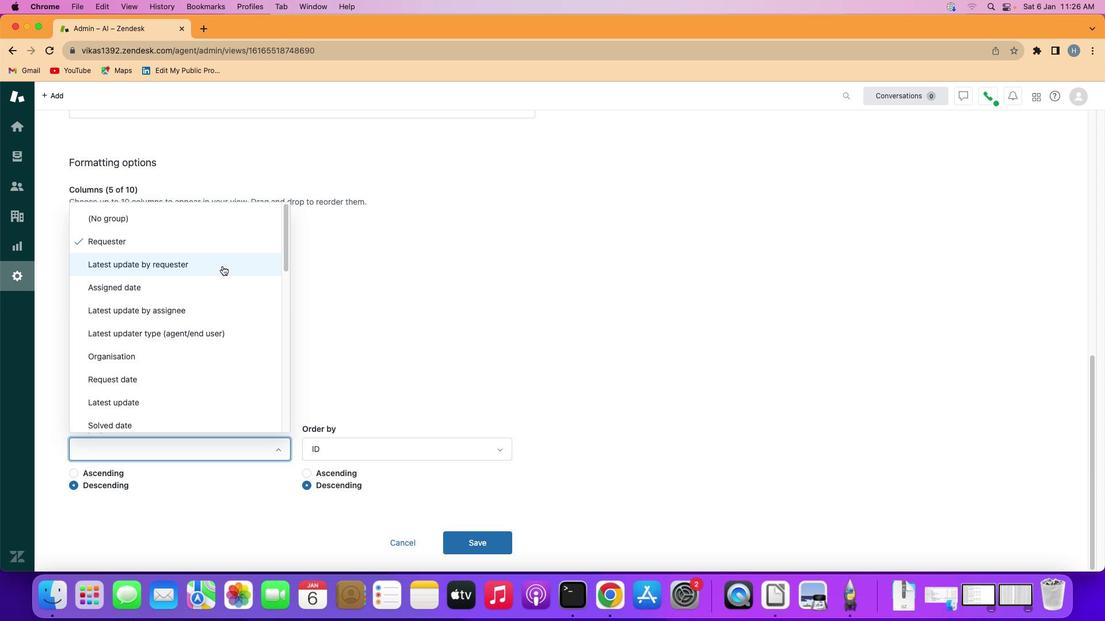 
Action: Mouse pressed left at (220, 264)
Screenshot: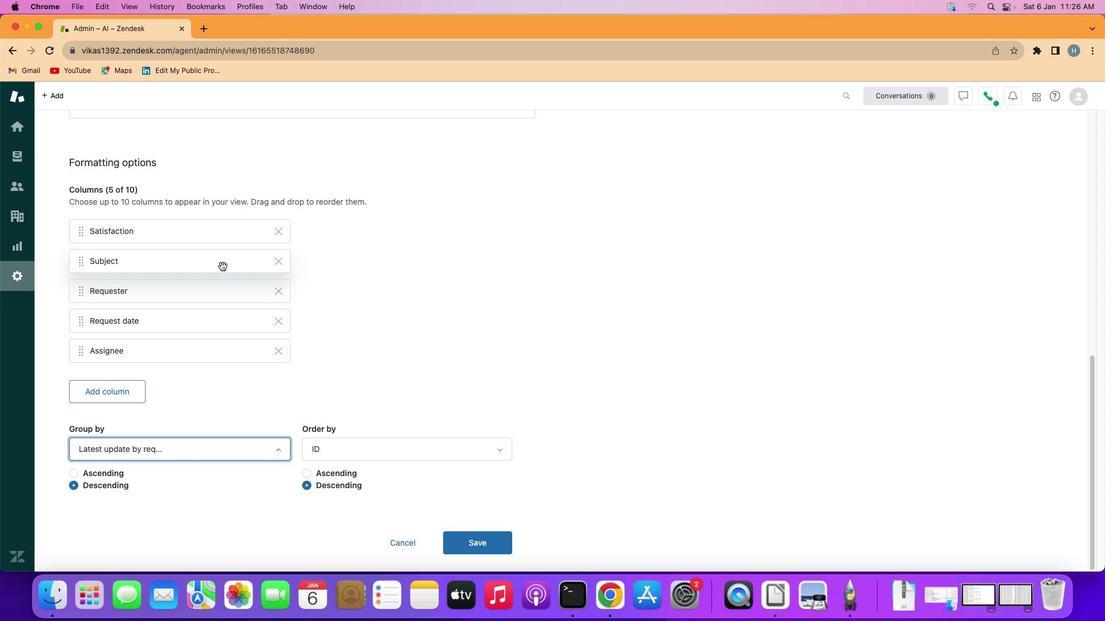 
Action: Mouse moved to (73, 471)
Screenshot: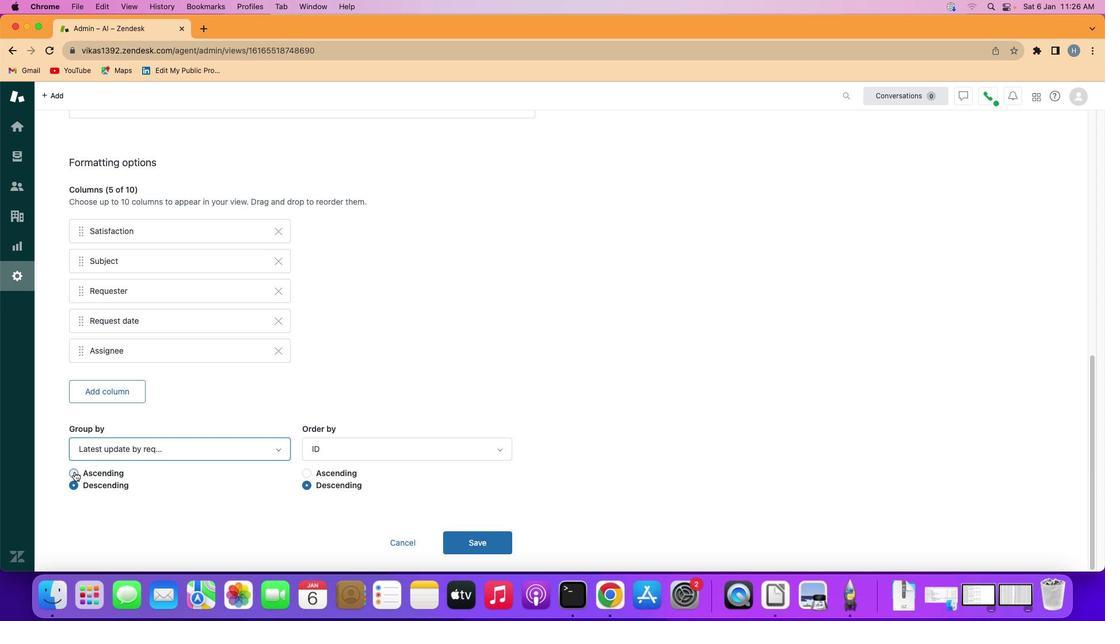 
Action: Mouse pressed left at (73, 471)
Screenshot: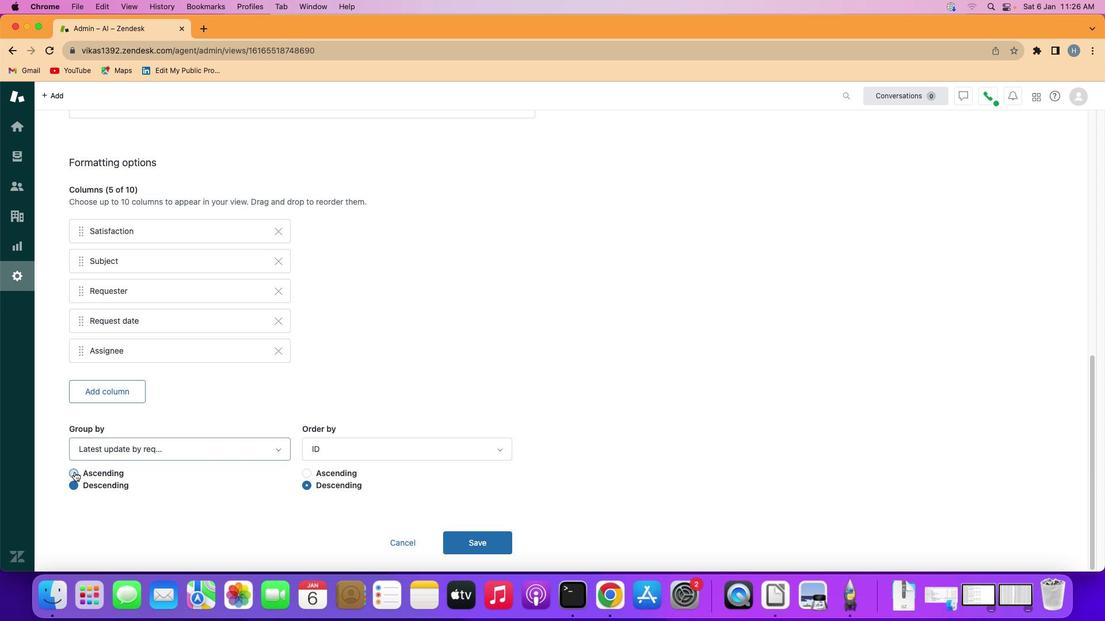 
Action: Mouse moved to (473, 538)
Screenshot: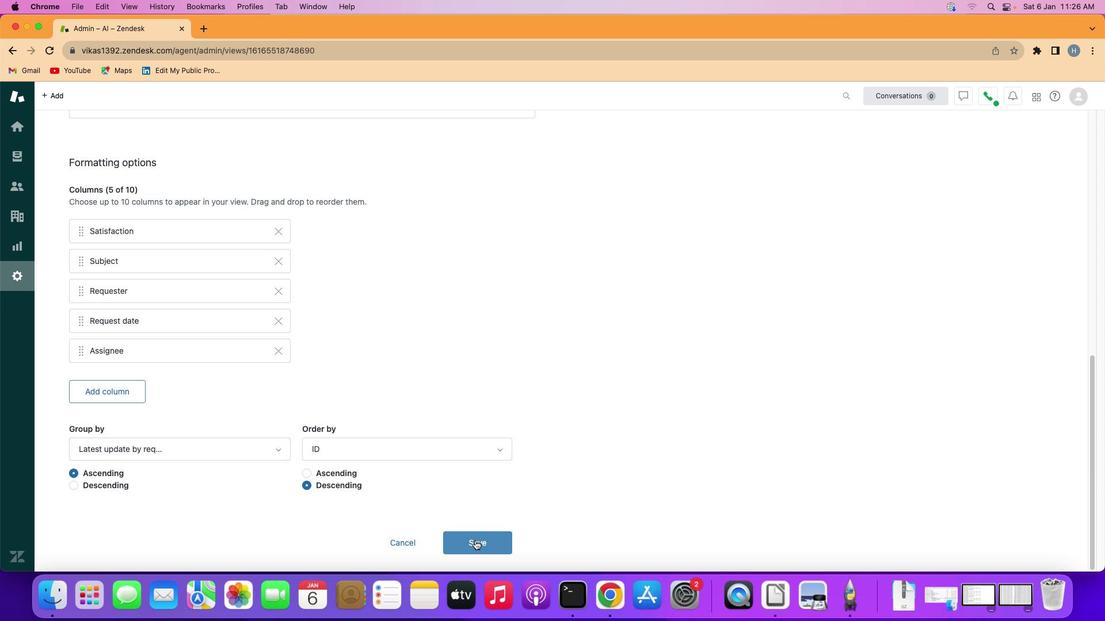 
Action: Mouse pressed left at (473, 538)
Screenshot: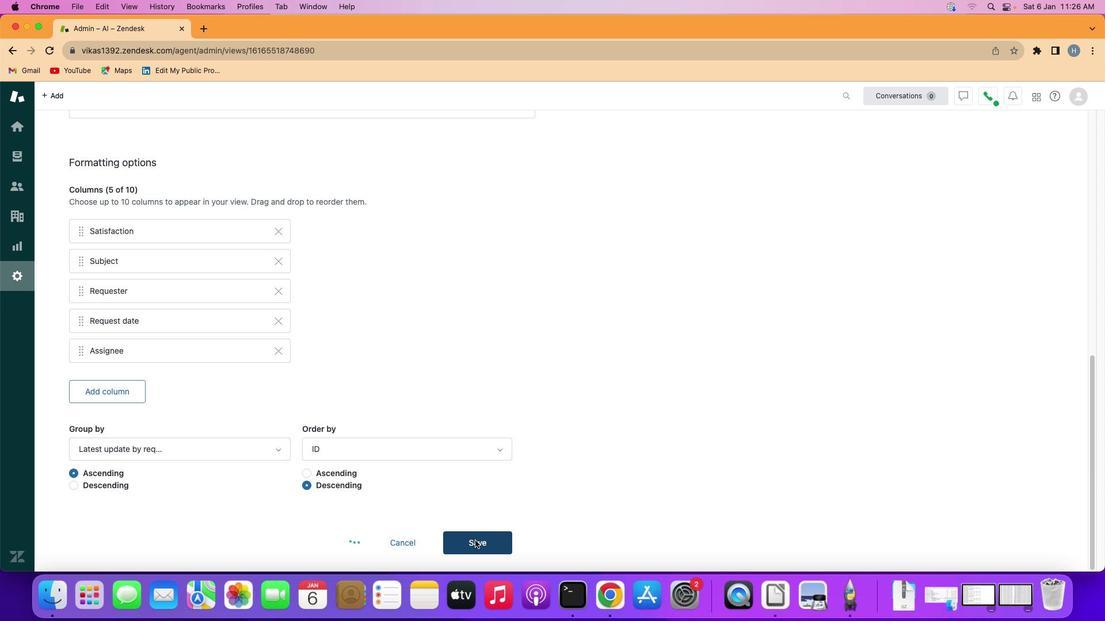 
Action: Mouse moved to (444, 298)
Screenshot: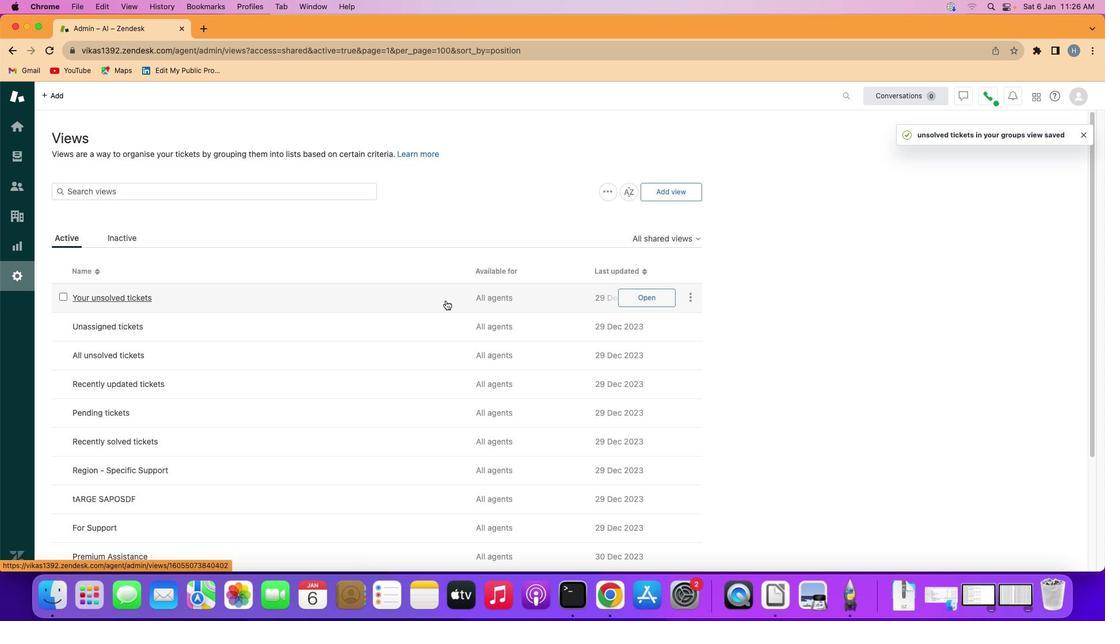 
